 Task: Find a private room in Nanlong, China, for 1 guest from 2nd to 6th June, with a price range of 10000 to 13000.
Action: Mouse moved to (385, 69)
Screenshot: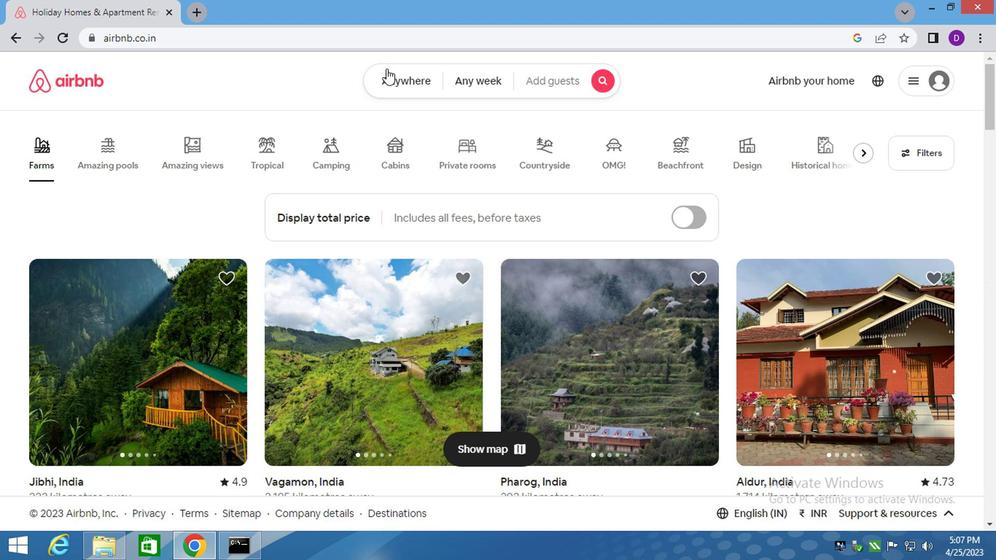 
Action: Mouse pressed left at (385, 69)
Screenshot: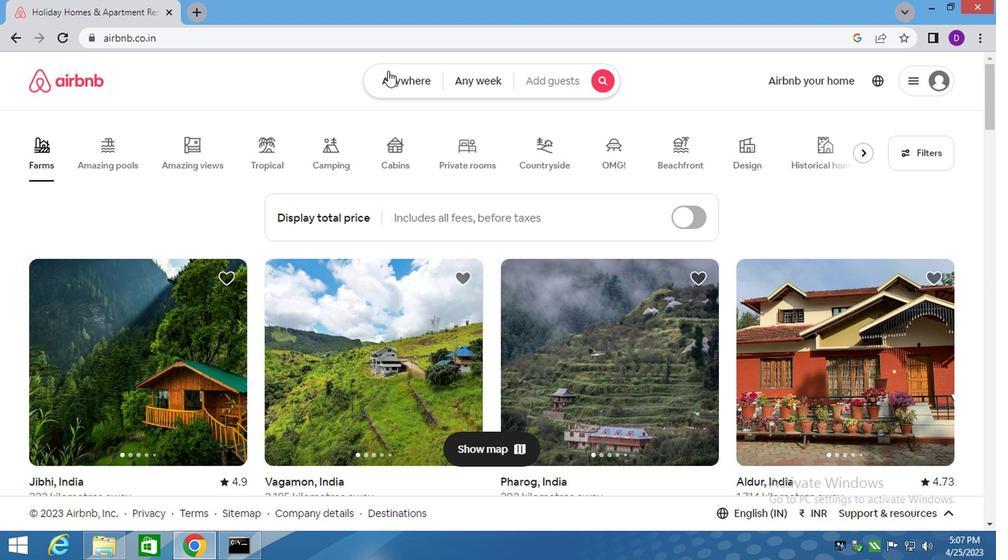 
Action: Mouse moved to (320, 136)
Screenshot: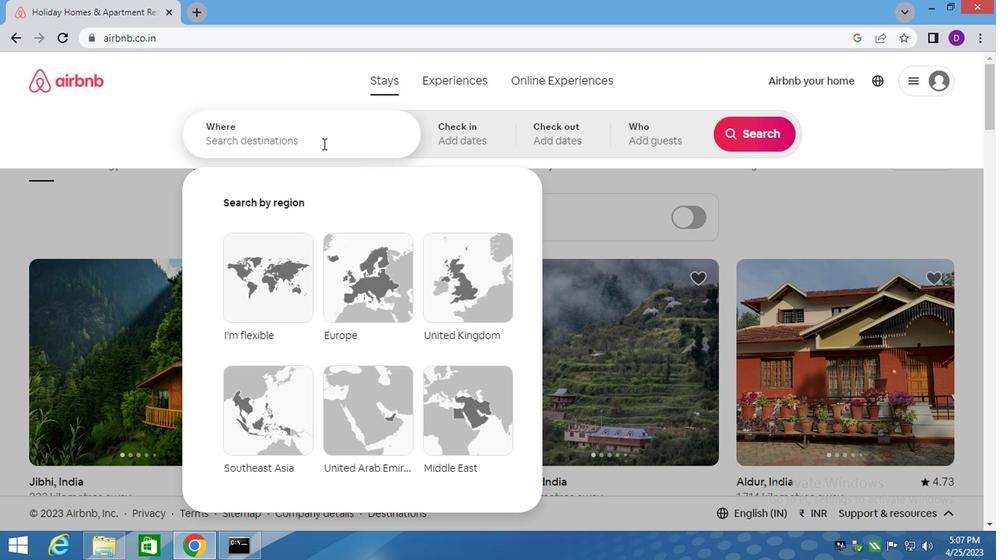 
Action: Mouse pressed left at (320, 136)
Screenshot: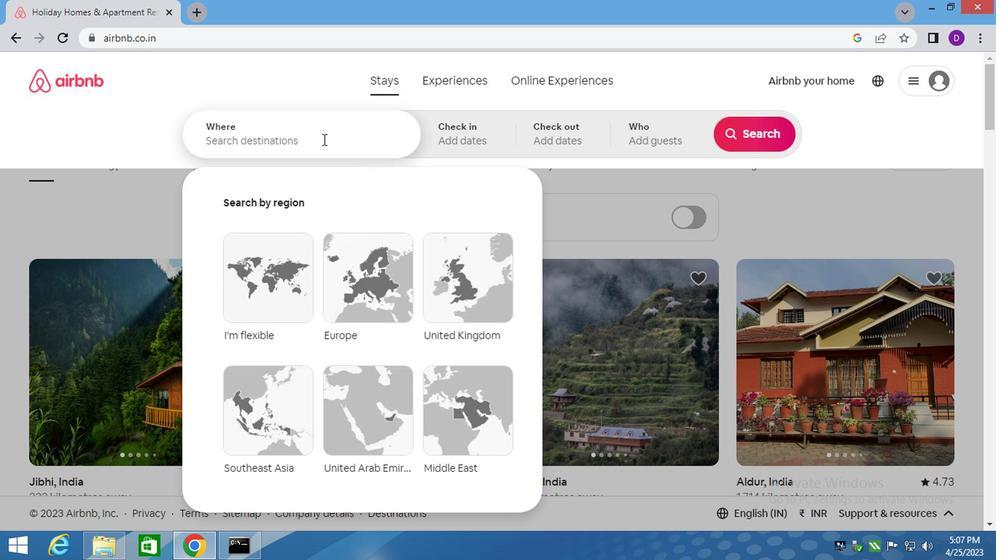 
Action: Key pressed <Key.shift_r>Nanlong,<Key.shift>CHINA
Screenshot: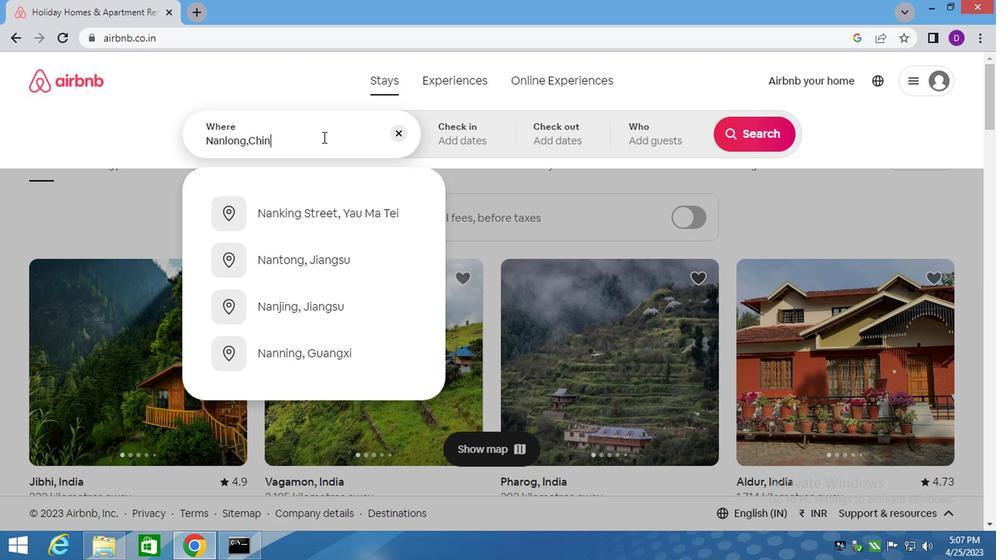 
Action: Mouse moved to (472, 129)
Screenshot: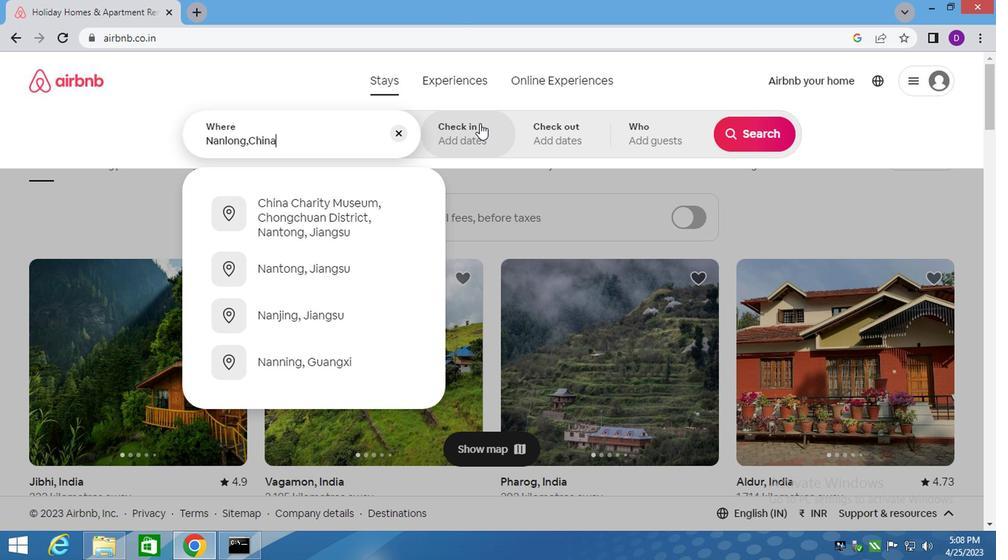 
Action: Mouse pressed left at (472, 129)
Screenshot: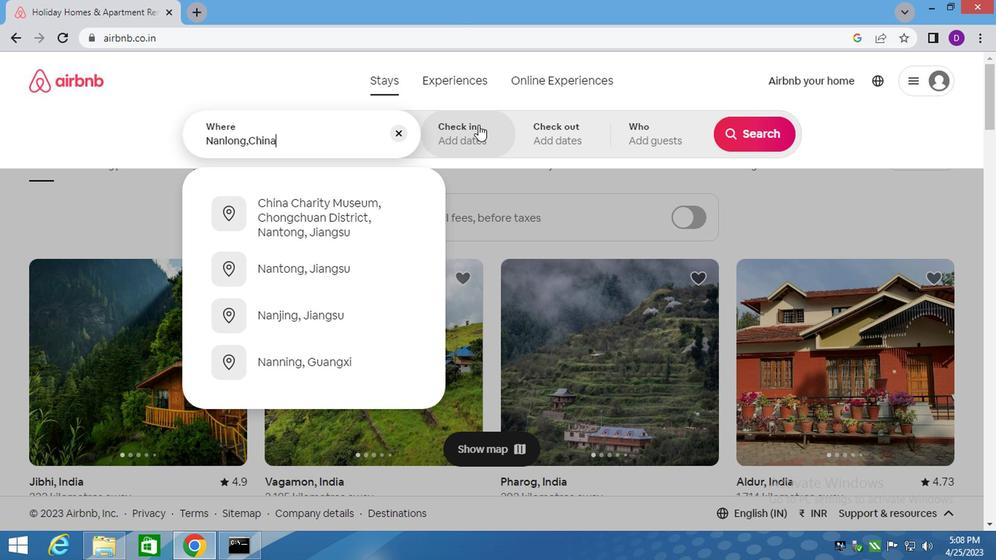 
Action: Mouse moved to (732, 256)
Screenshot: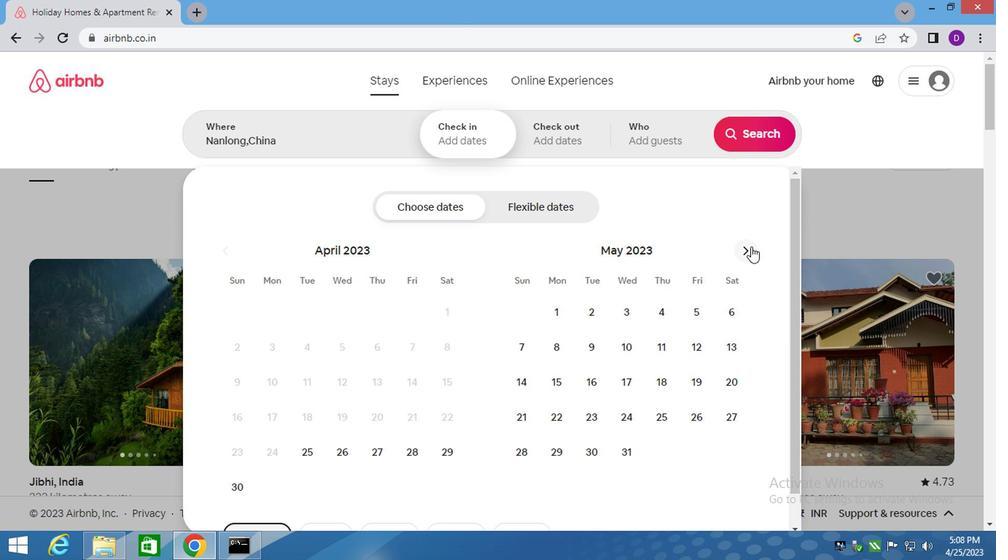 
Action: Mouse pressed left at (732, 256)
Screenshot: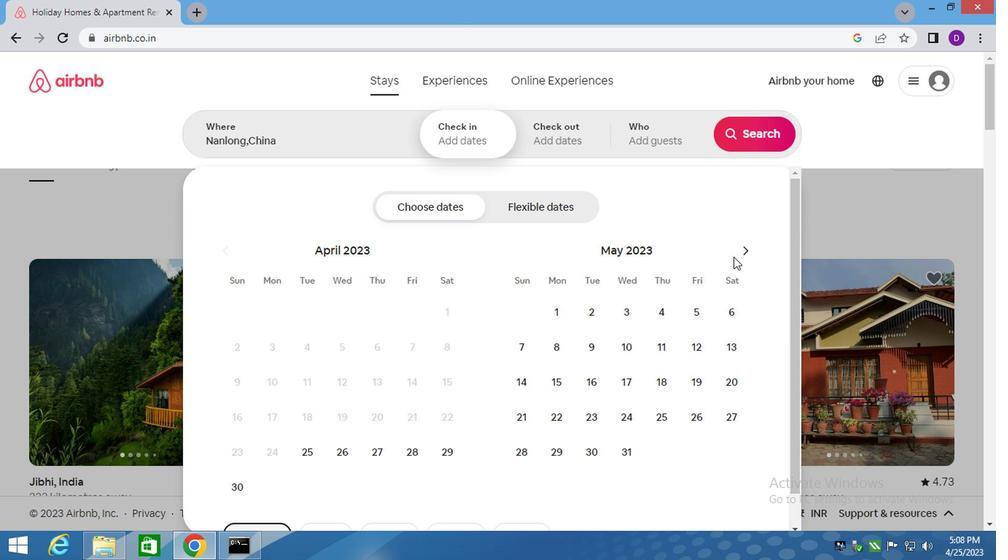 
Action: Mouse moved to (741, 251)
Screenshot: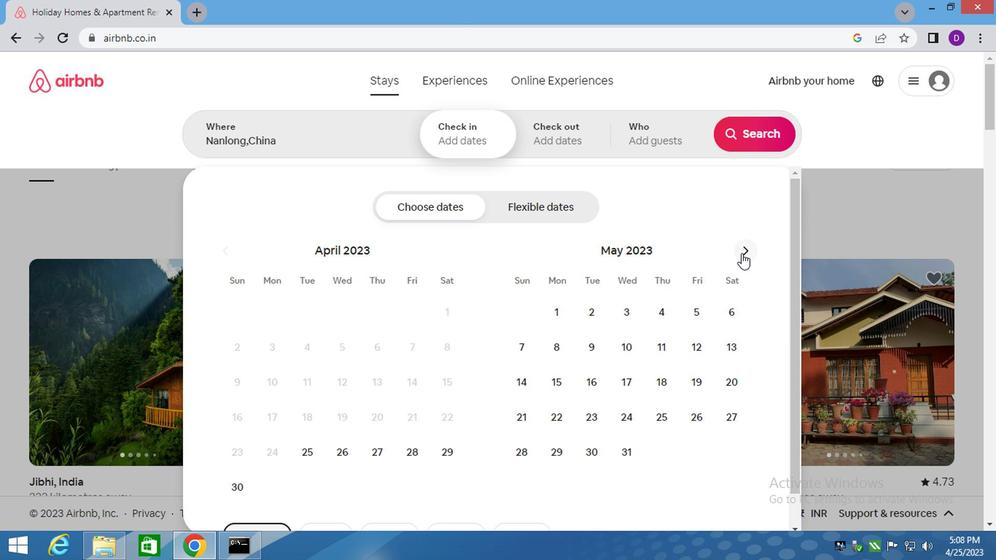 
Action: Mouse pressed left at (741, 251)
Screenshot: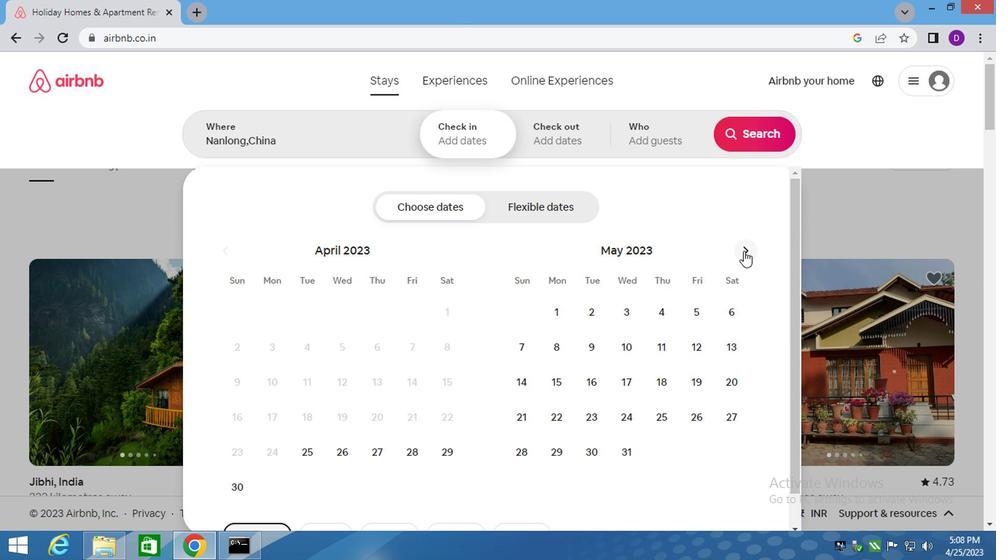
Action: Mouse moved to (686, 317)
Screenshot: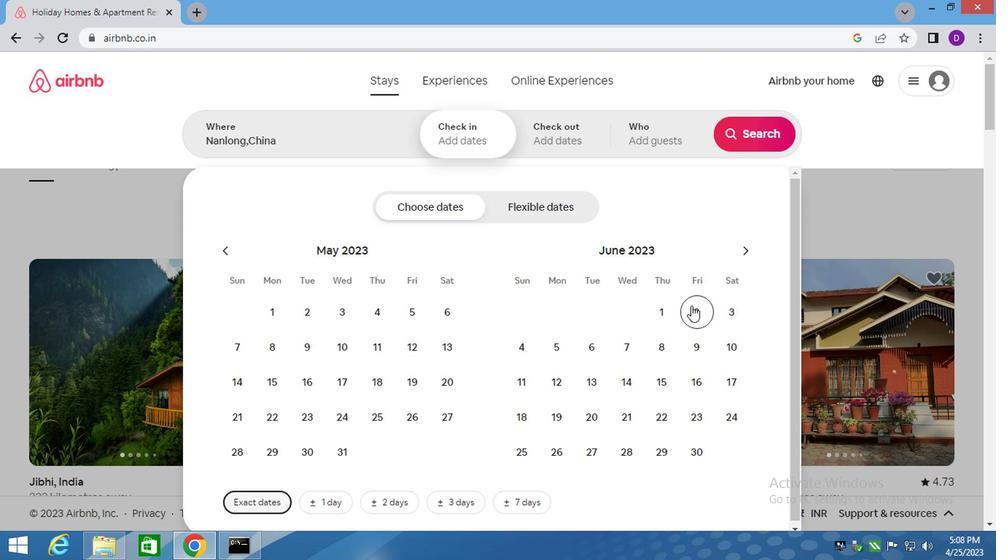 
Action: Mouse pressed left at (686, 317)
Screenshot: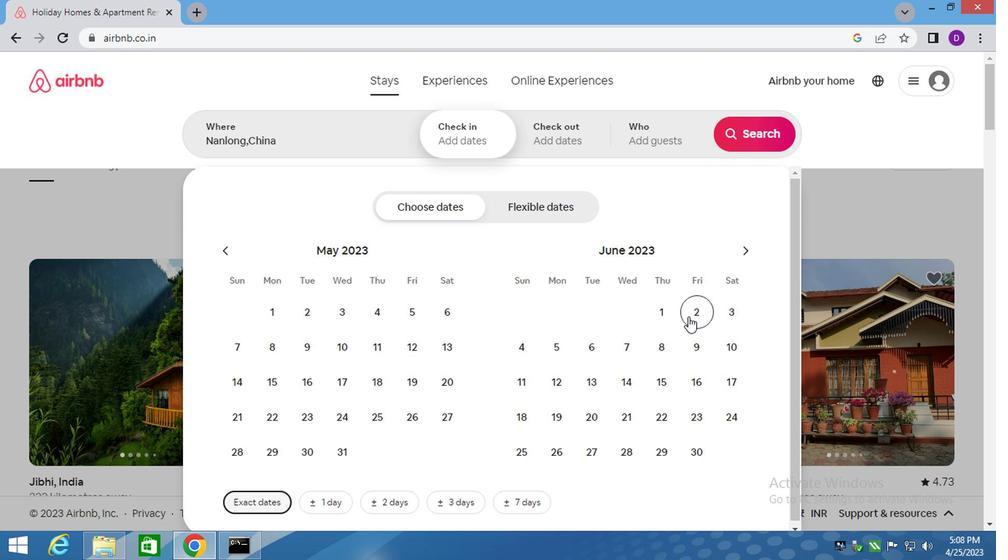 
Action: Mouse moved to (579, 354)
Screenshot: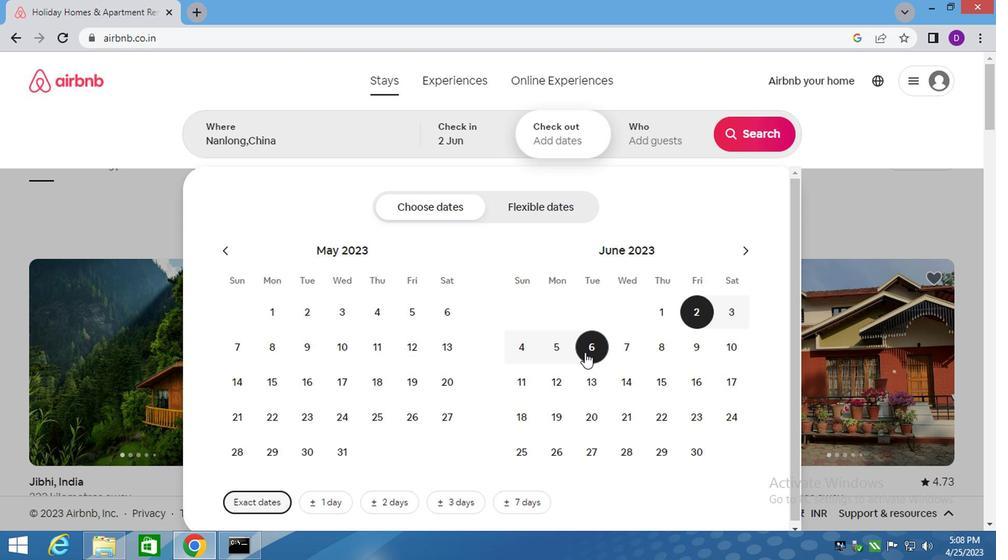 
Action: Mouse pressed left at (579, 354)
Screenshot: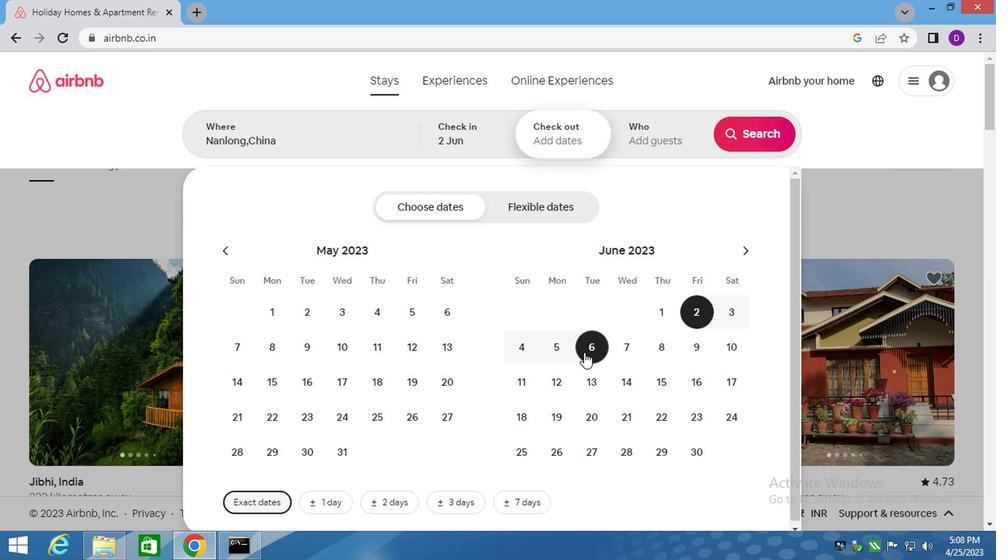 
Action: Mouse moved to (676, 131)
Screenshot: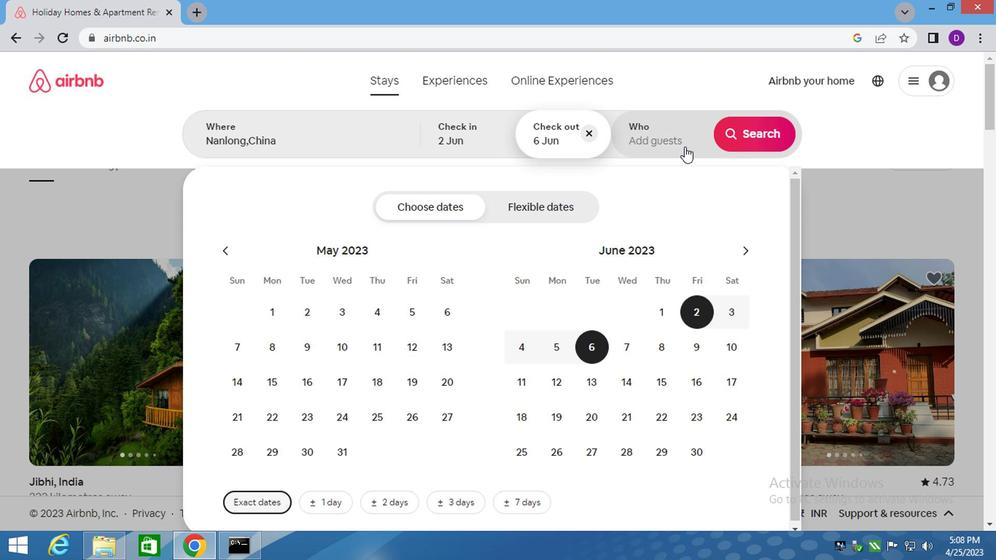 
Action: Mouse pressed left at (676, 131)
Screenshot: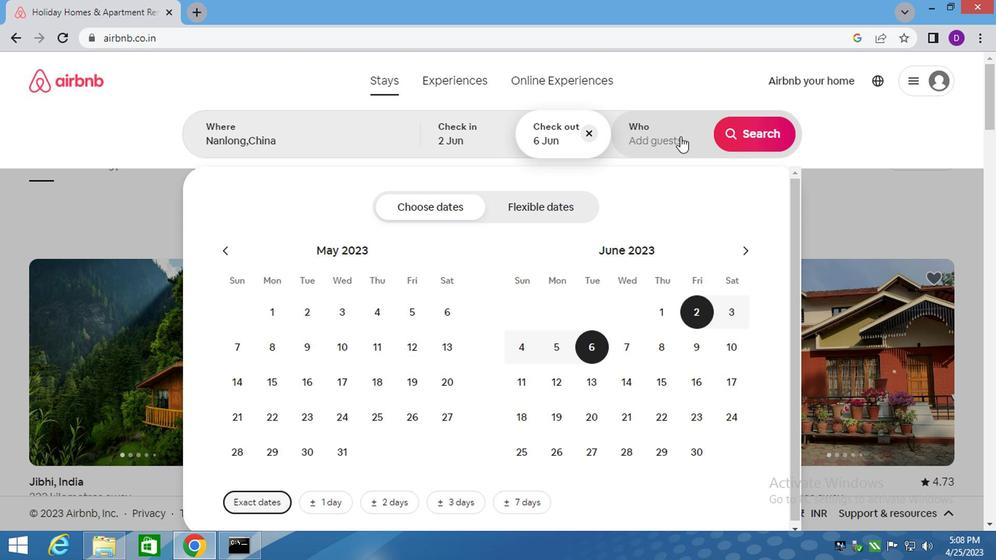 
Action: Mouse moved to (755, 207)
Screenshot: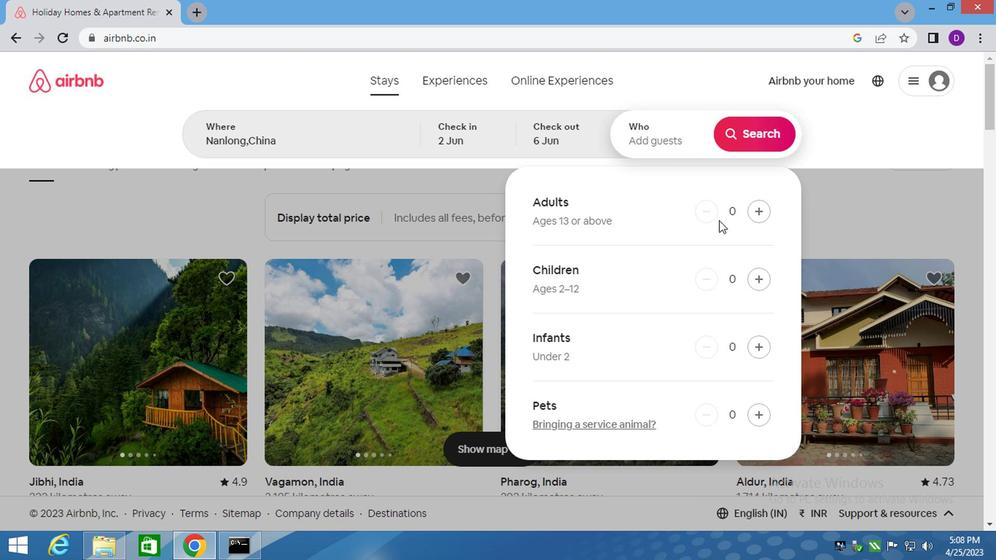 
Action: Mouse pressed left at (755, 207)
Screenshot: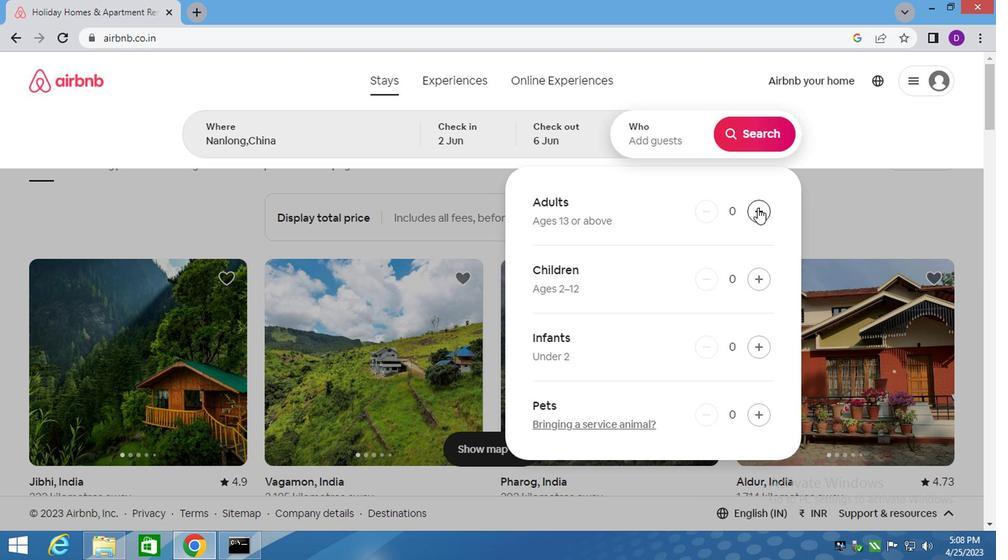 
Action: Mouse moved to (751, 135)
Screenshot: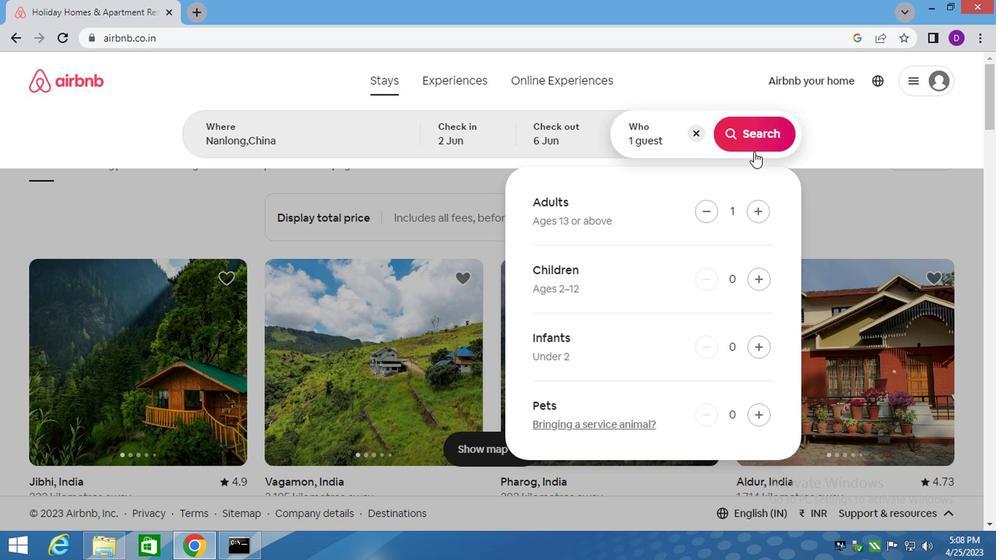 
Action: Mouse pressed left at (751, 135)
Screenshot: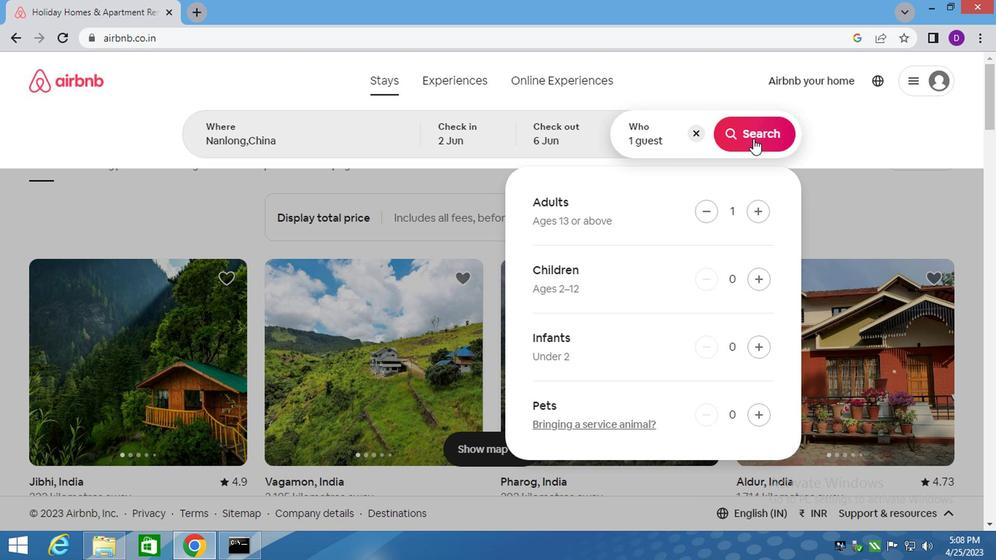 
Action: Mouse moved to (927, 138)
Screenshot: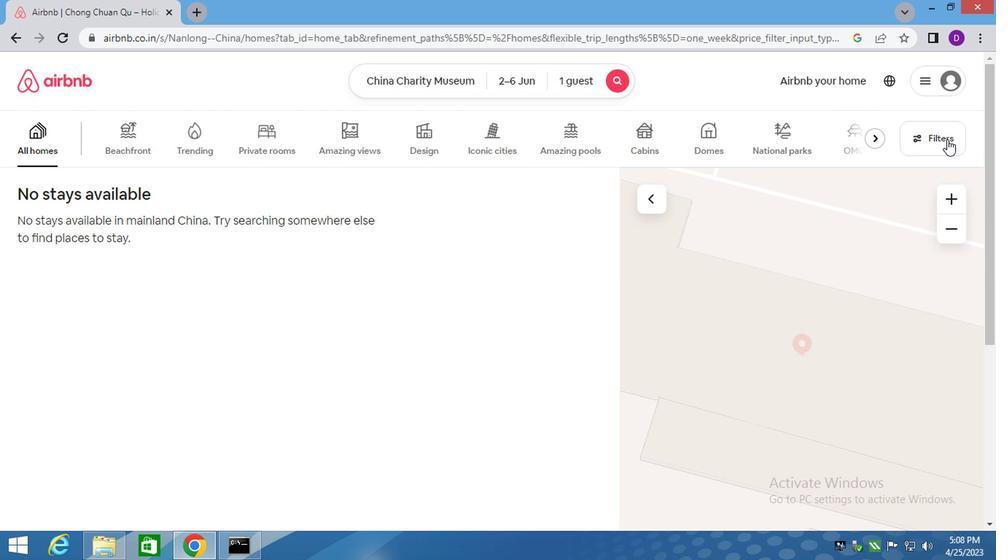 
Action: Mouse pressed left at (927, 138)
Screenshot: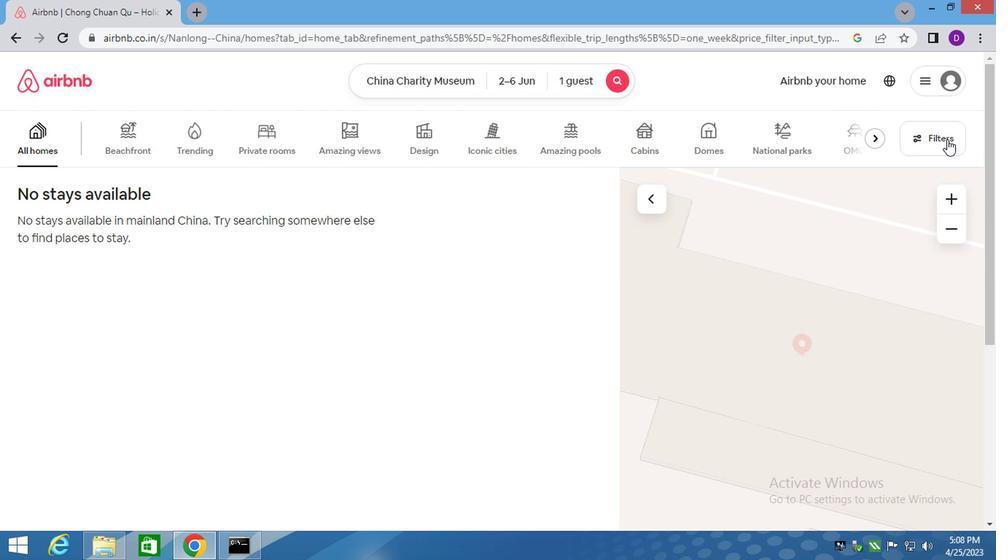 
Action: Mouse moved to (355, 226)
Screenshot: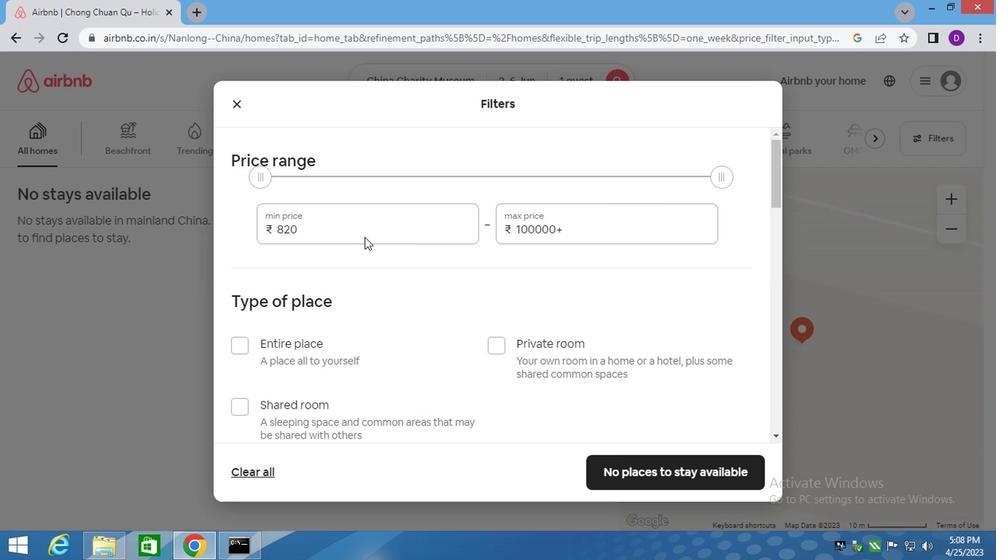 
Action: Mouse pressed left at (355, 226)
Screenshot: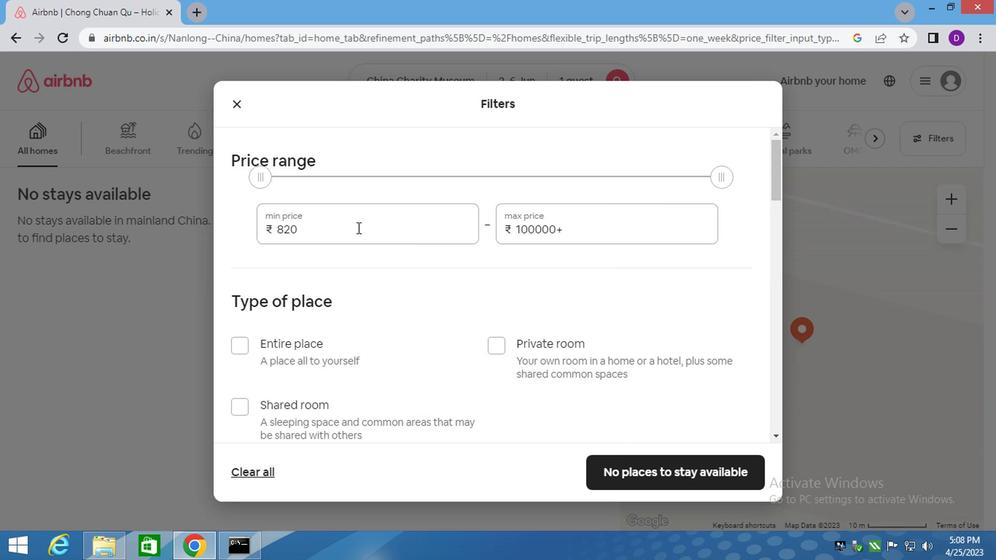 
Action: Mouse moved to (355, 225)
Screenshot: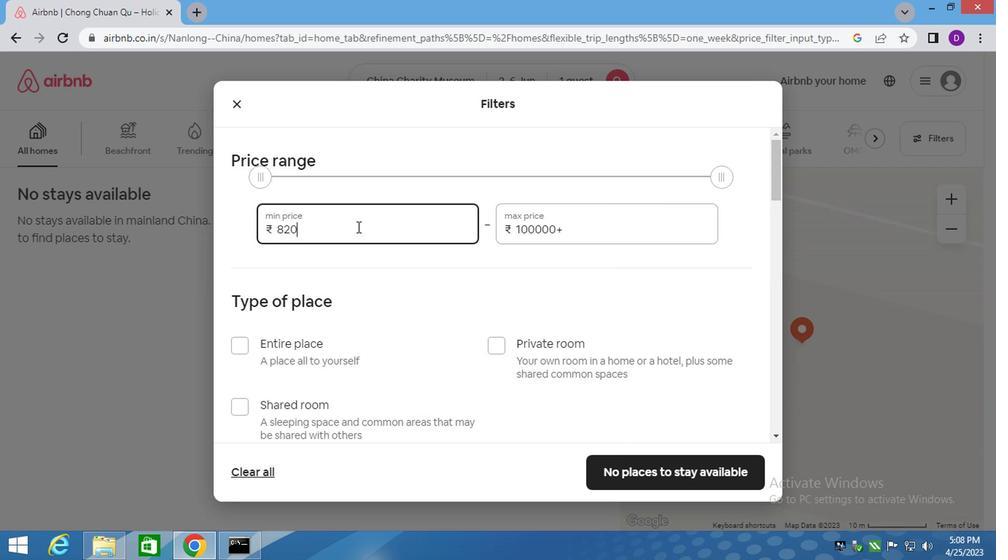 
Action: Mouse pressed left at (355, 225)
Screenshot: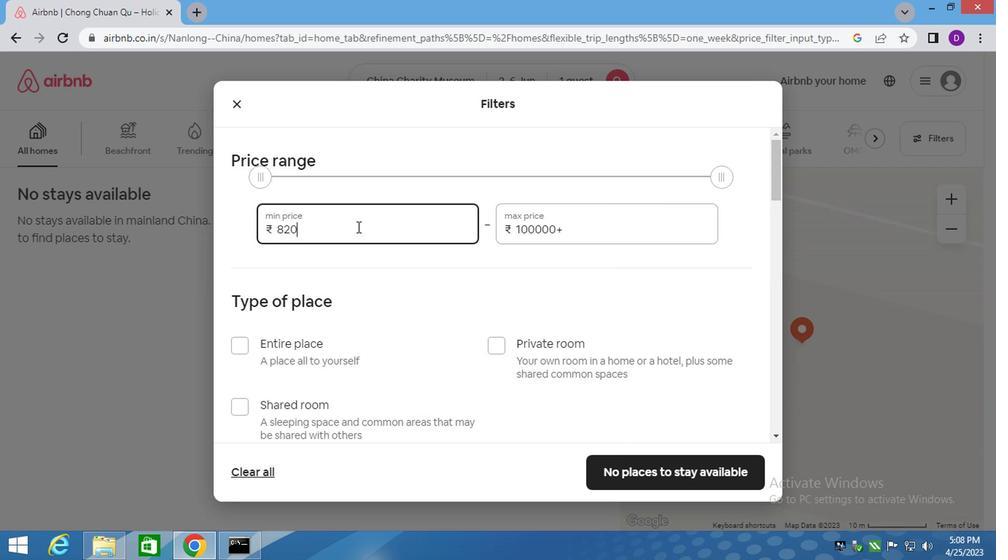 
Action: Key pressed 10000
Screenshot: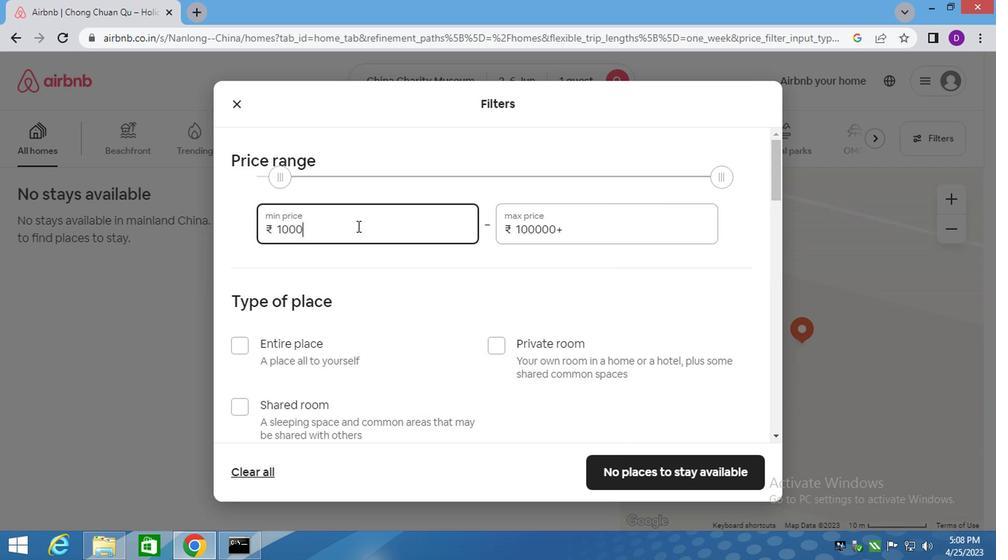 
Action: Mouse moved to (540, 235)
Screenshot: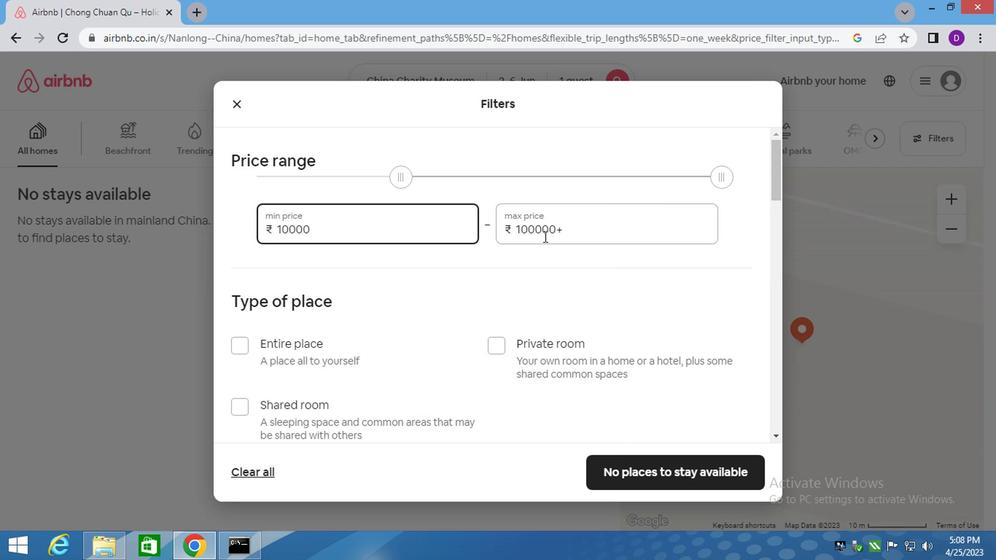 
Action: Mouse pressed left at (540, 235)
Screenshot: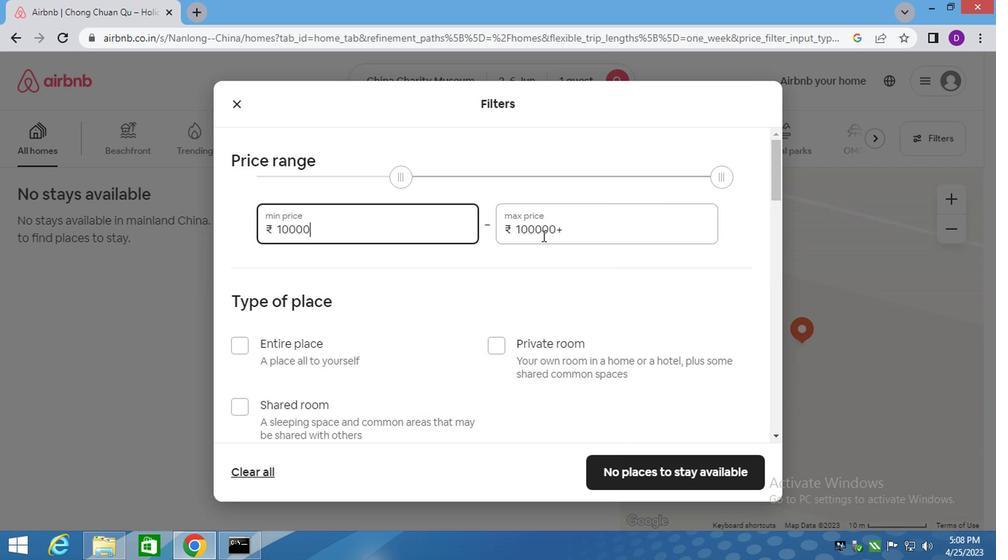 
Action: Mouse pressed left at (540, 235)
Screenshot: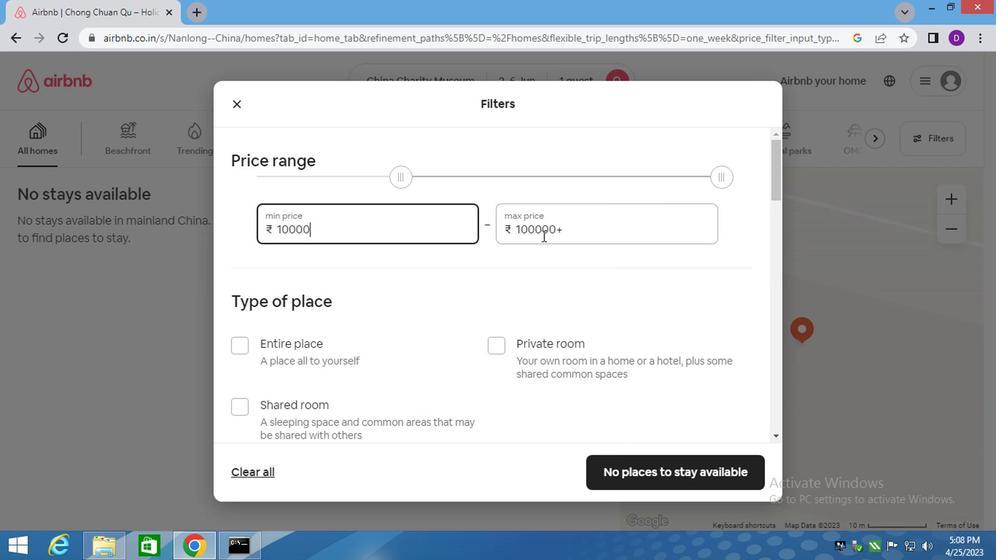 
Action: Mouse moved to (533, 237)
Screenshot: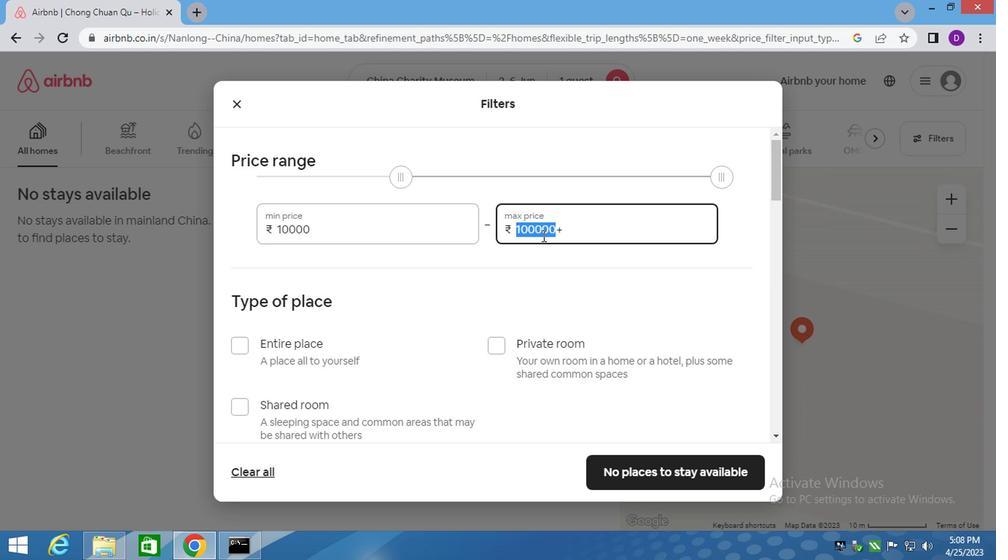 
Action: Mouse pressed left at (533, 237)
Screenshot: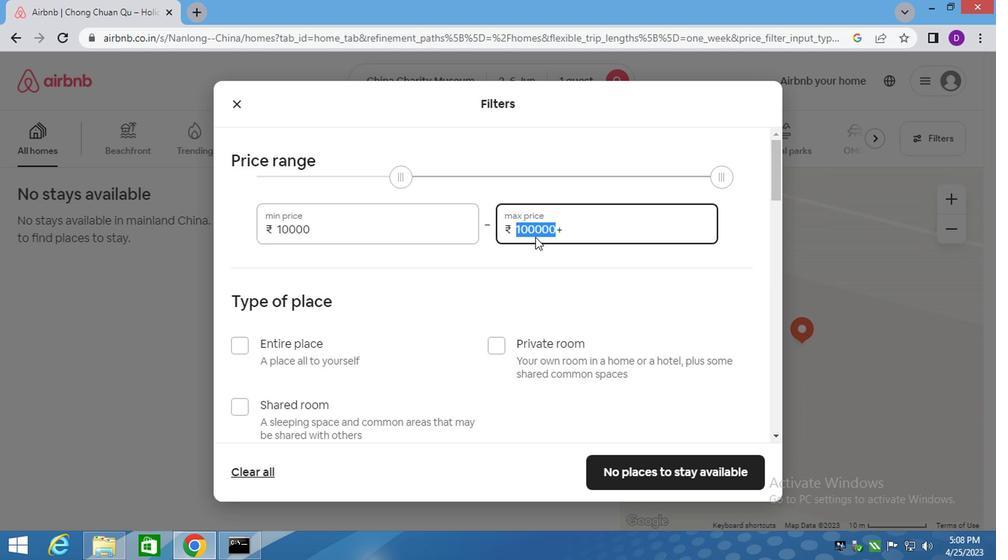 
Action: Mouse moved to (536, 234)
Screenshot: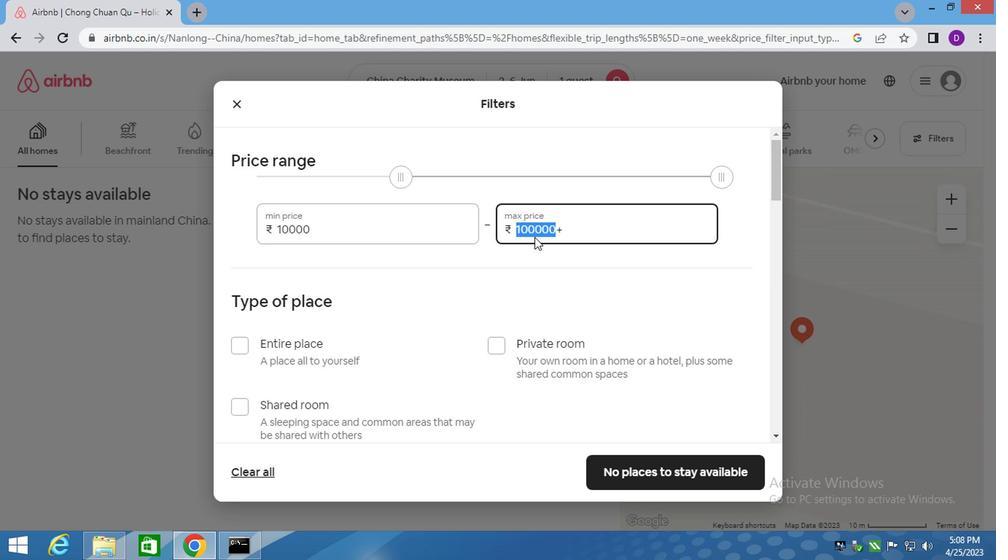 
Action: Mouse pressed left at (536, 234)
Screenshot: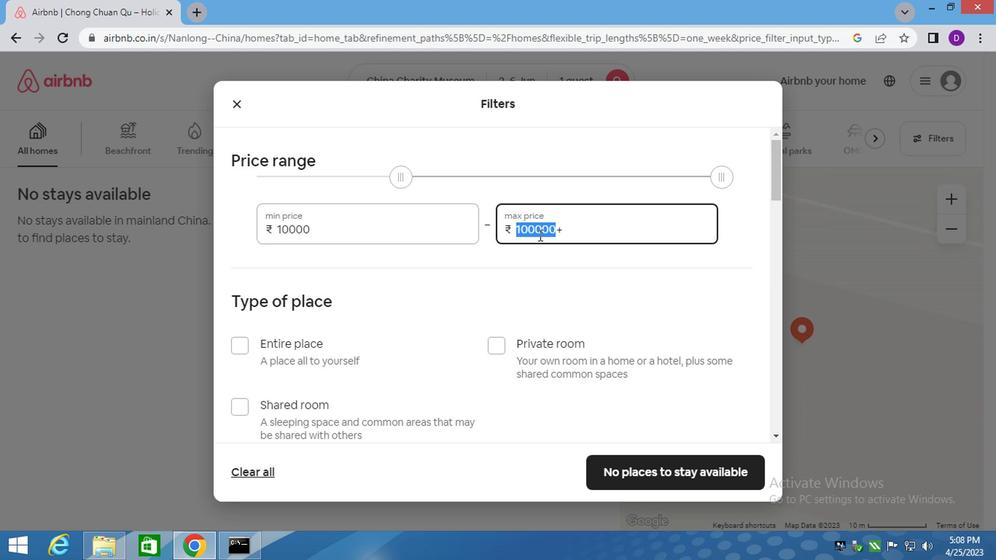 
Action: Mouse pressed left at (536, 234)
Screenshot: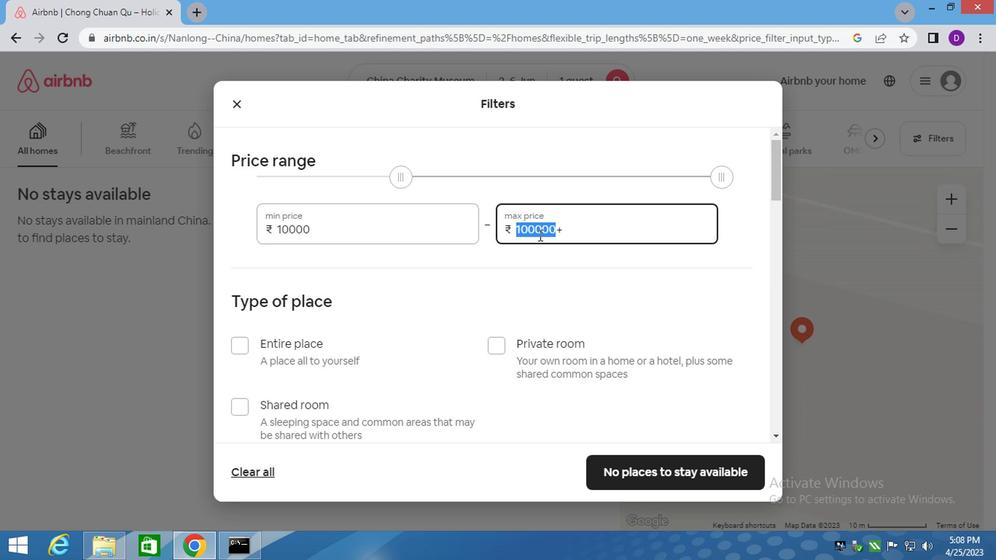 
Action: Mouse pressed left at (536, 234)
Screenshot: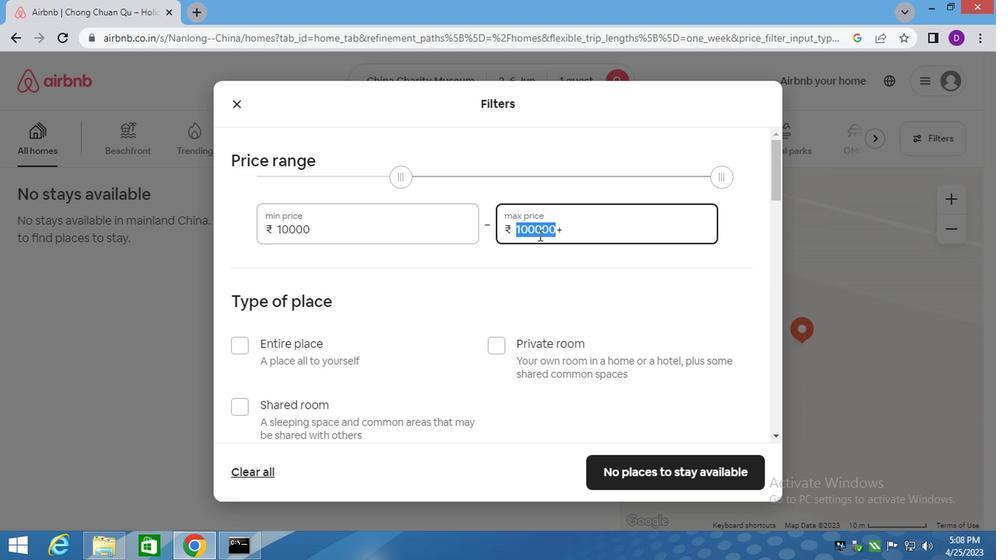 
Action: Mouse moved to (536, 234)
Screenshot: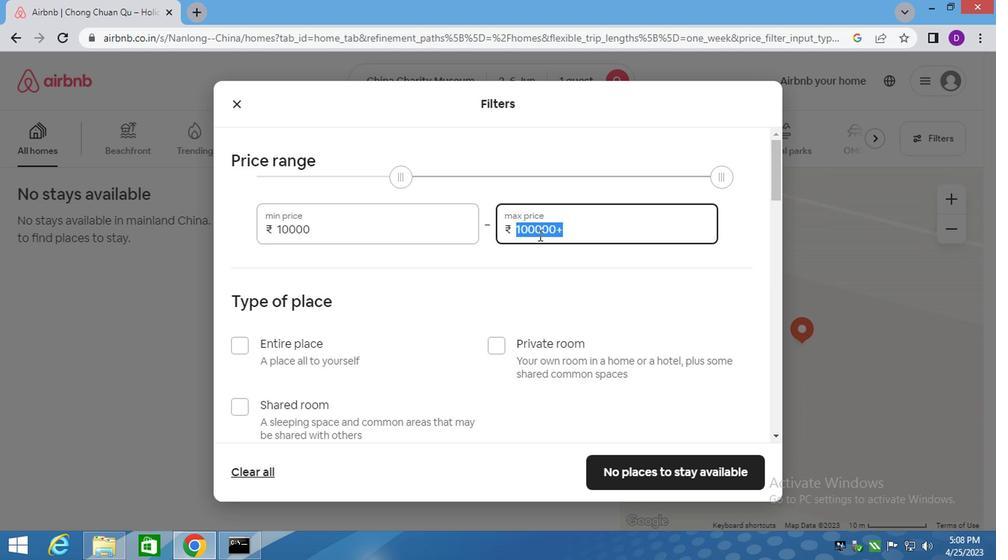 
Action: Key pressed 13000
Screenshot: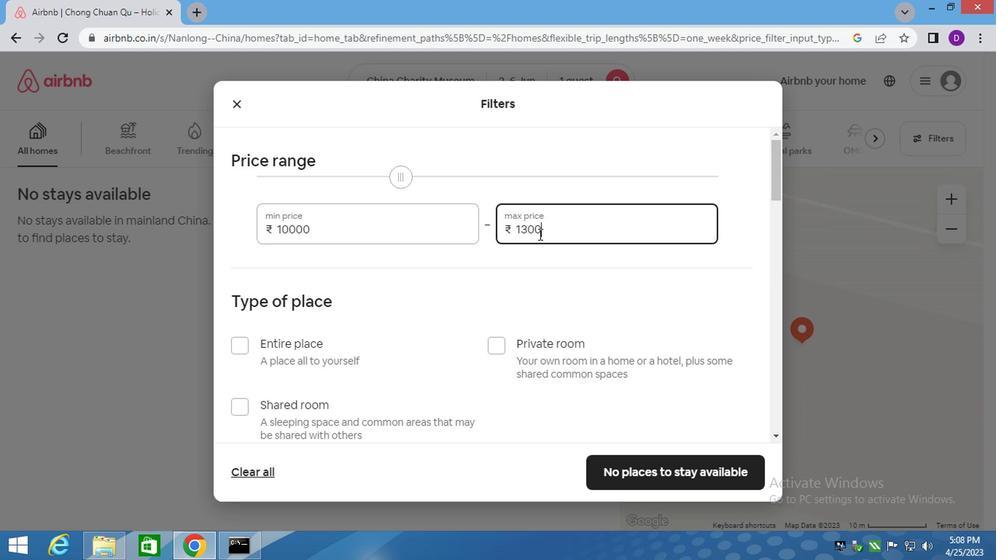 
Action: Mouse moved to (516, 339)
Screenshot: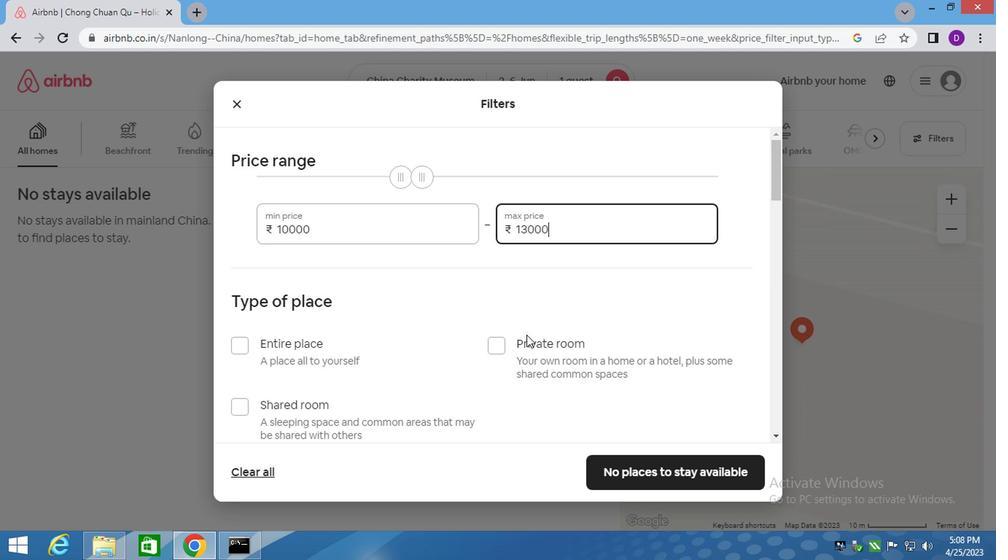 
Action: Mouse pressed left at (516, 339)
Screenshot: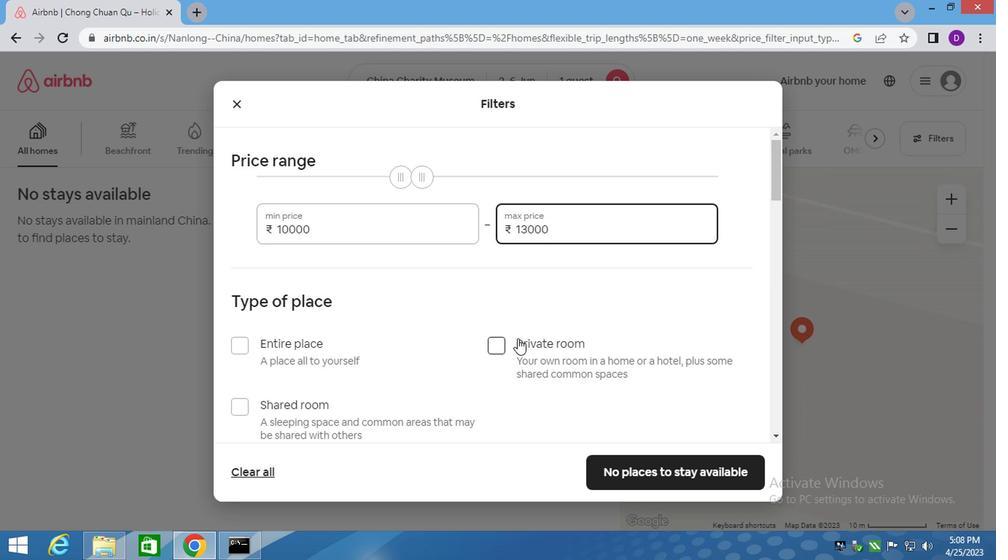 
Action: Mouse moved to (516, 337)
Screenshot: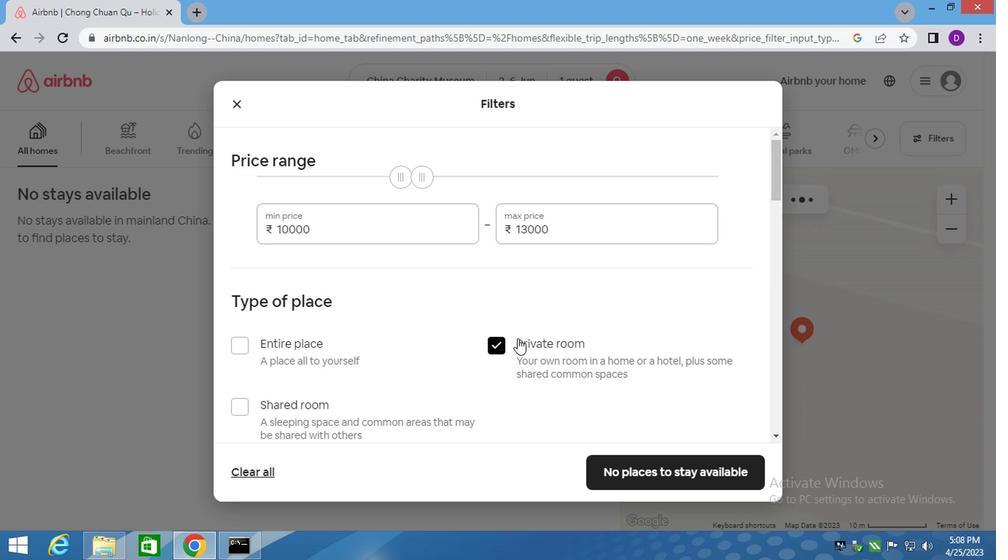
Action: Mouse scrolled (516, 336) with delta (0, -1)
Screenshot: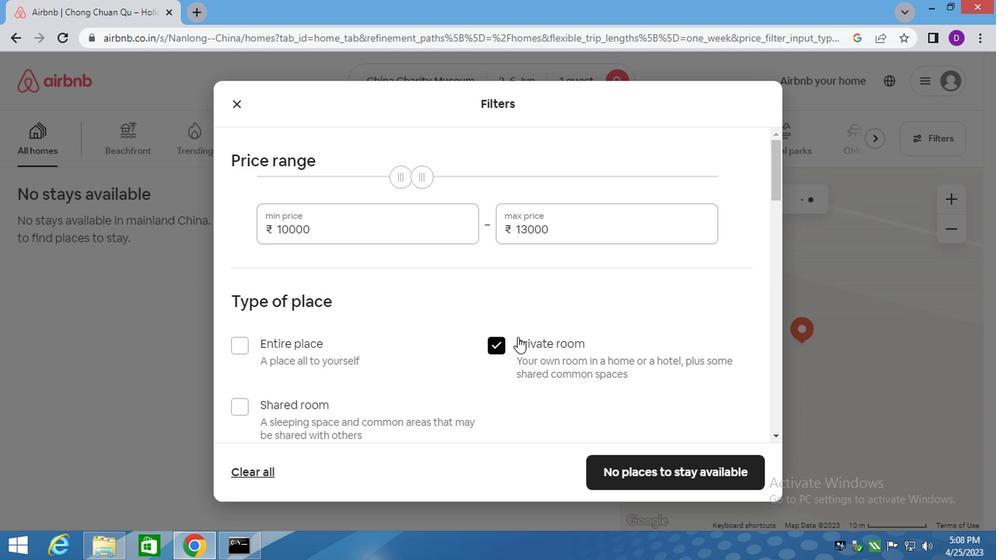 
Action: Mouse scrolled (516, 336) with delta (0, -1)
Screenshot: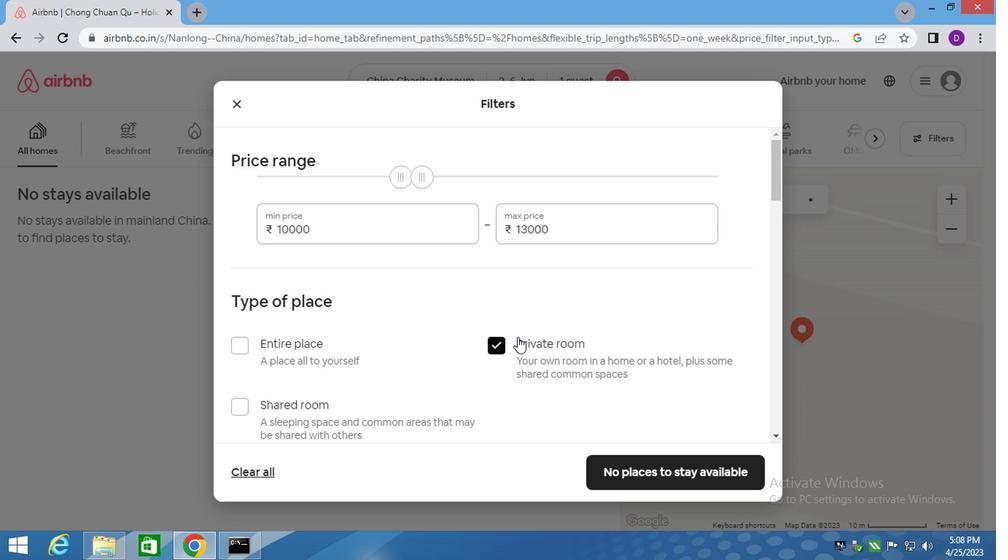 
Action: Mouse scrolled (516, 336) with delta (0, -1)
Screenshot: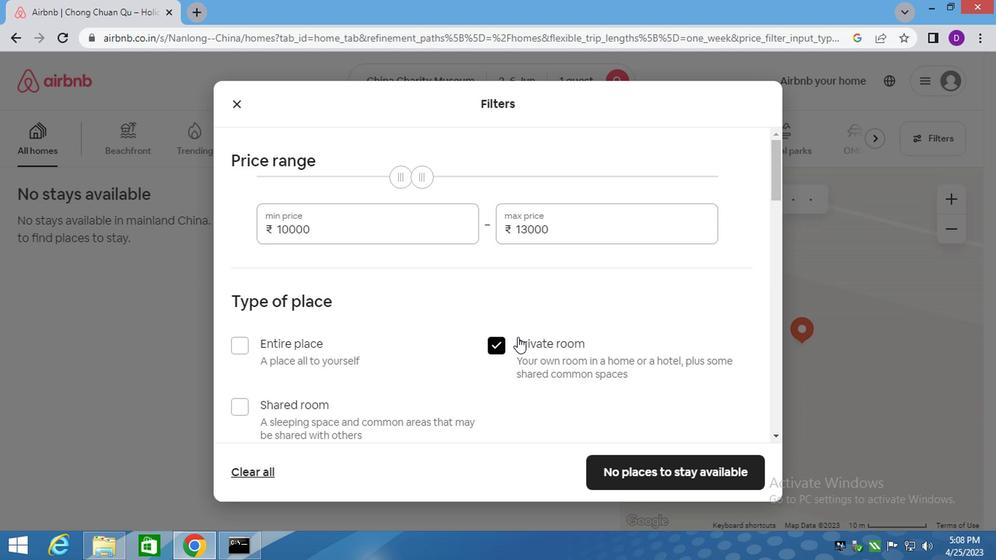 
Action: Mouse moved to (482, 340)
Screenshot: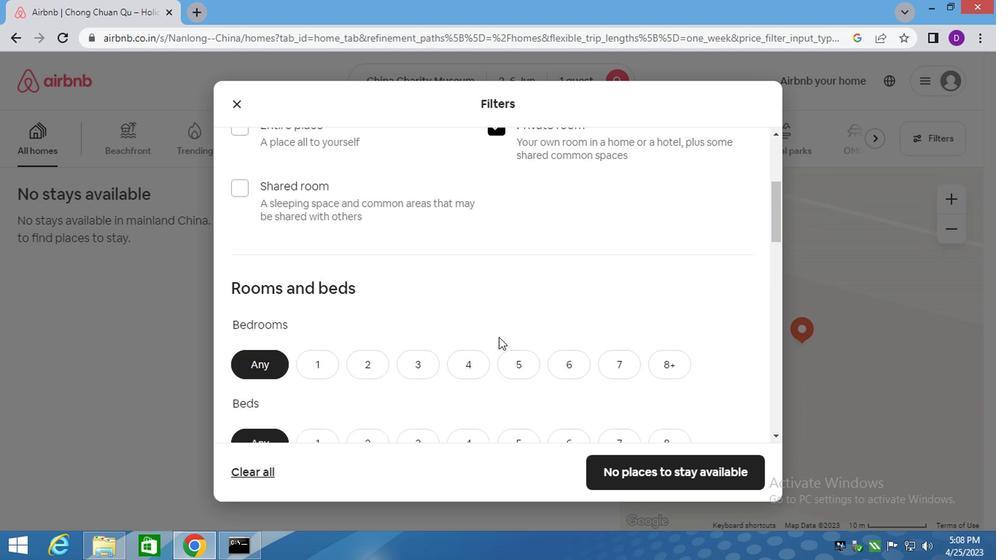 
Action: Mouse scrolled (482, 340) with delta (0, 0)
Screenshot: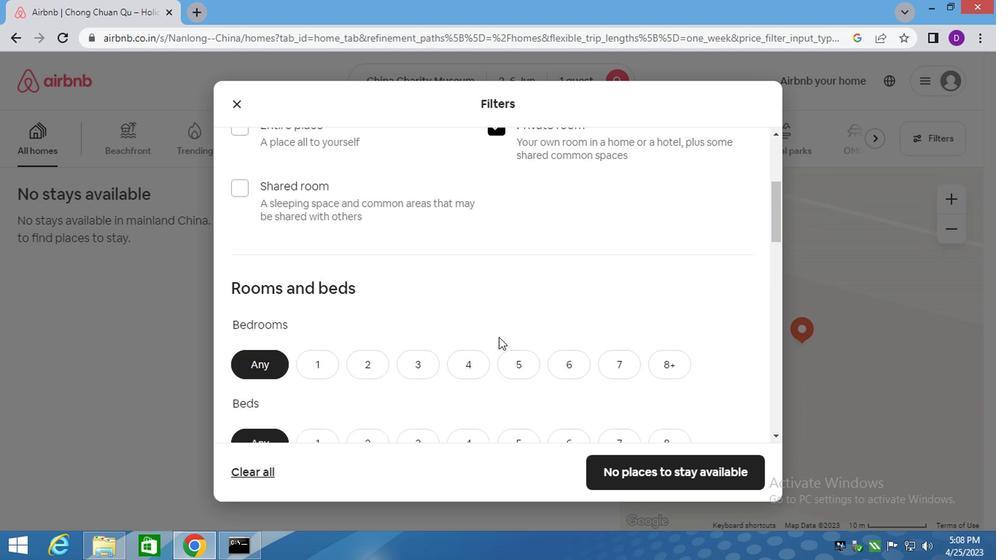 
Action: Mouse moved to (302, 293)
Screenshot: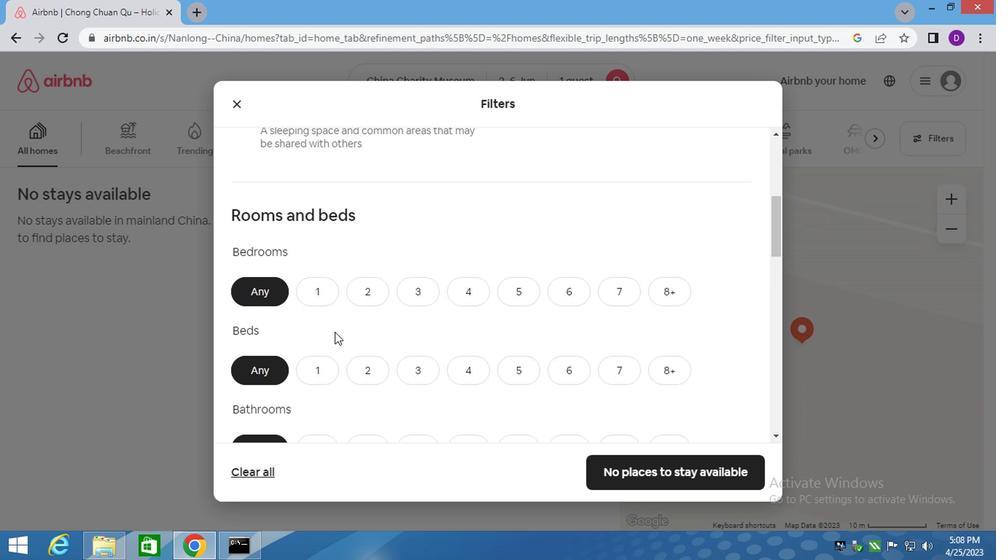
Action: Mouse pressed left at (302, 293)
Screenshot: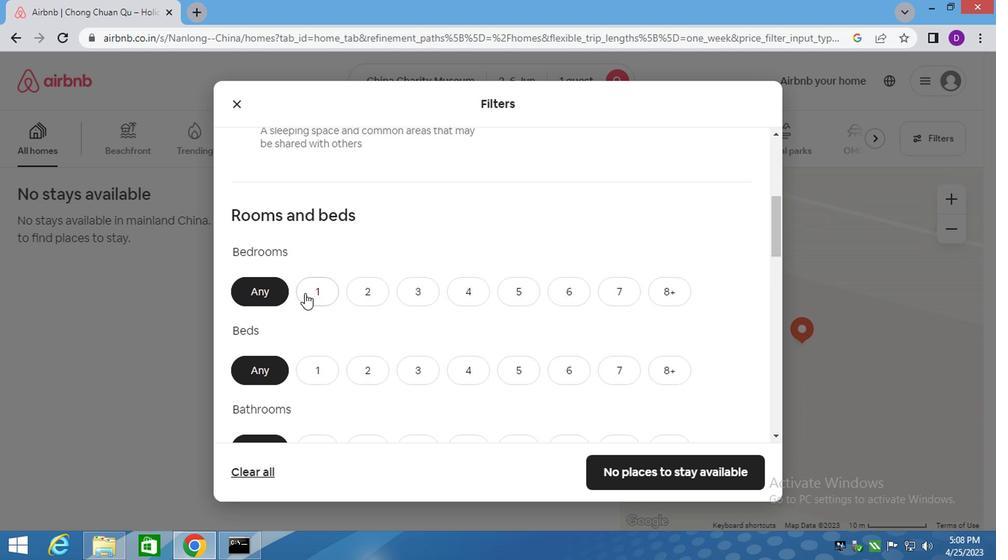 
Action: Mouse moved to (320, 372)
Screenshot: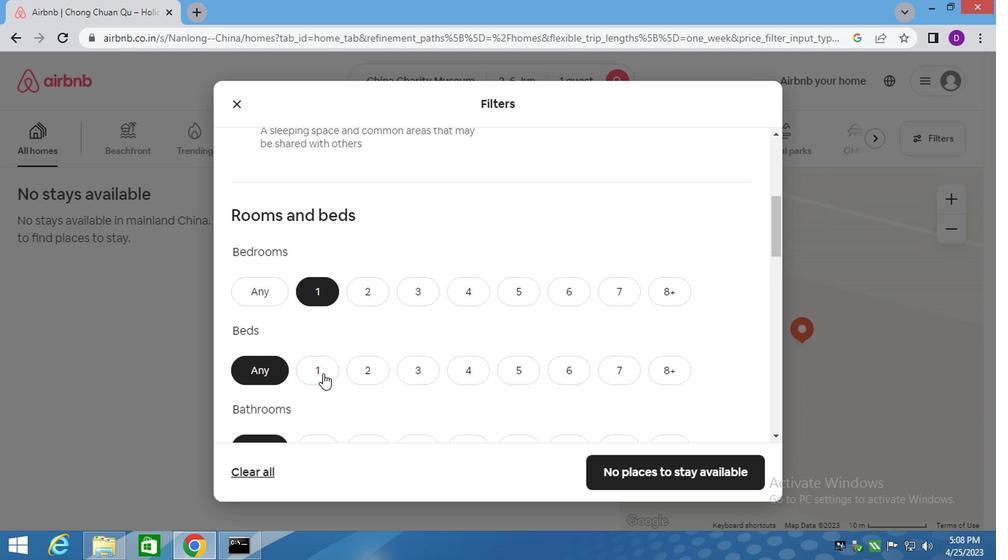 
Action: Mouse pressed left at (320, 372)
Screenshot: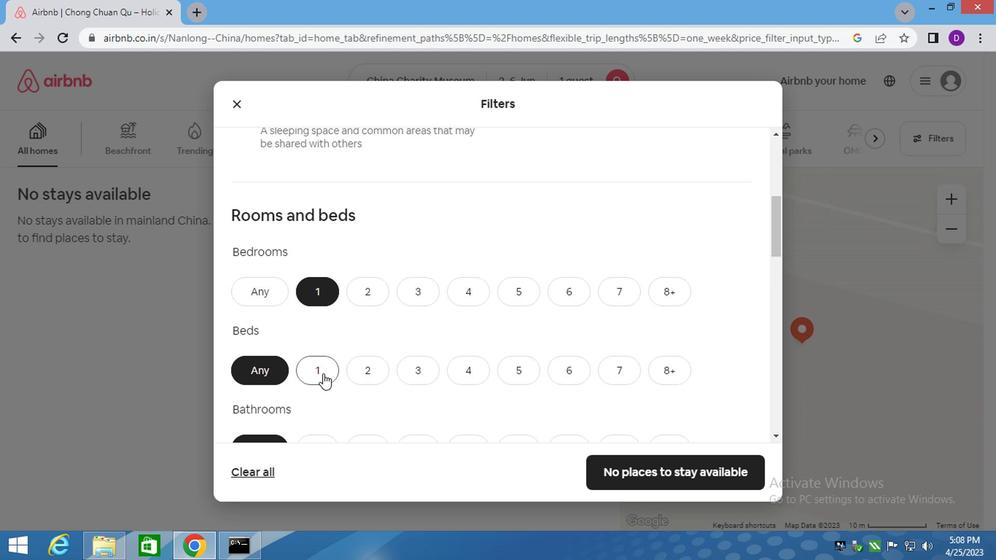 
Action: Mouse scrolled (320, 372) with delta (0, 0)
Screenshot: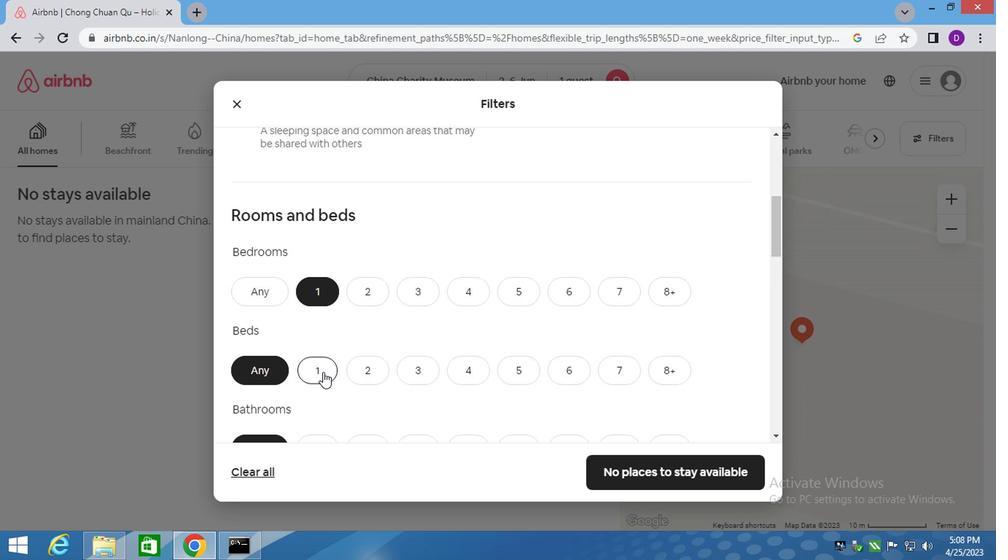 
Action: Mouse moved to (320, 372)
Screenshot: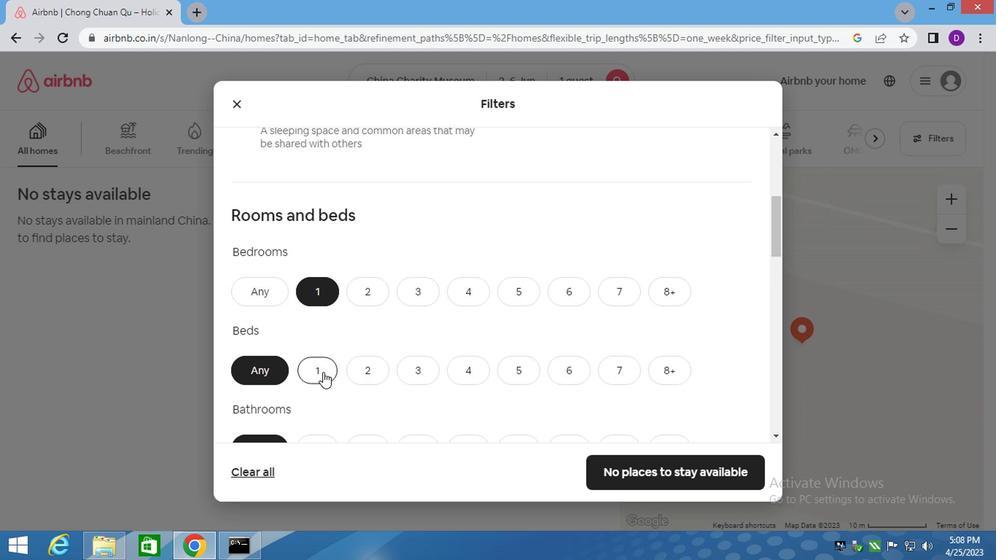 
Action: Mouse scrolled (320, 371) with delta (0, 0)
Screenshot: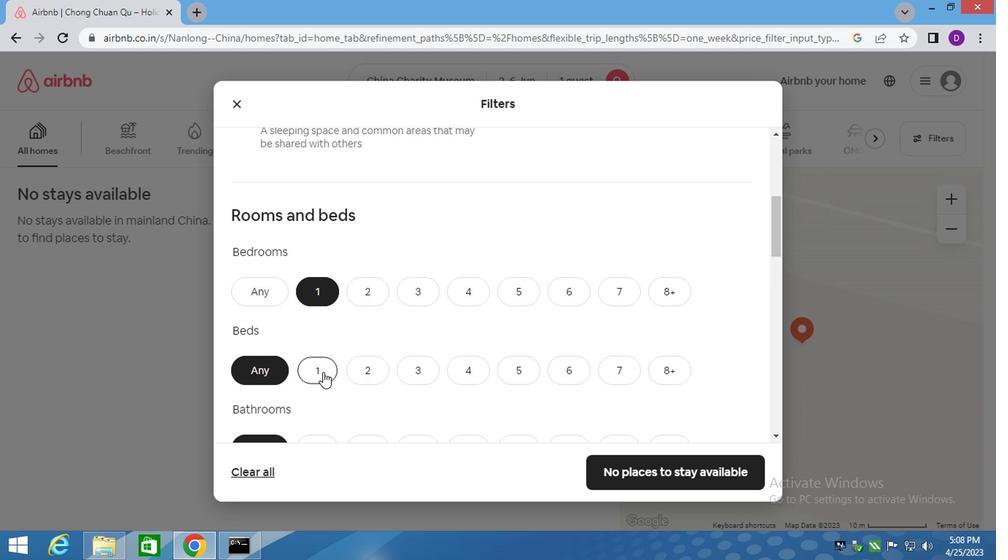 
Action: Mouse scrolled (320, 371) with delta (0, 0)
Screenshot: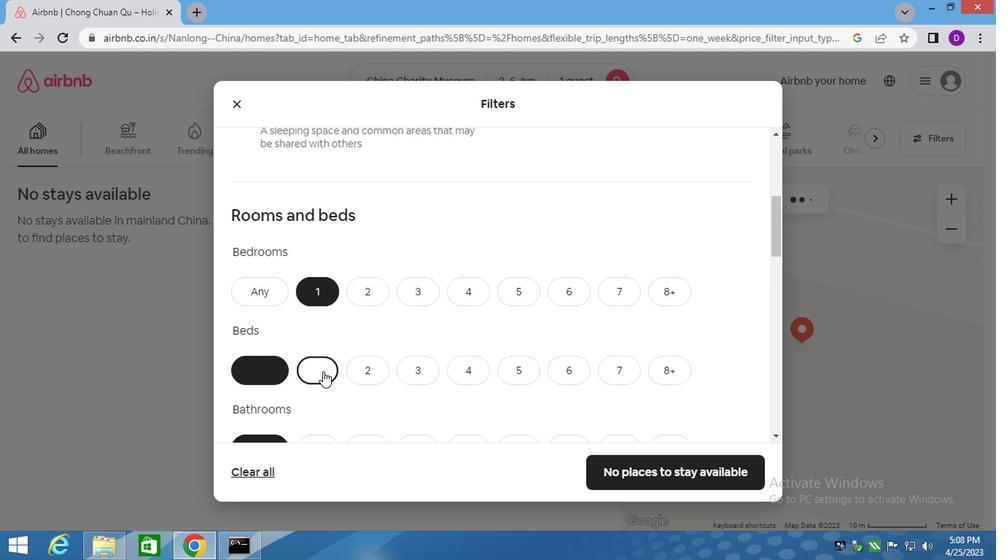 
Action: Mouse moved to (306, 223)
Screenshot: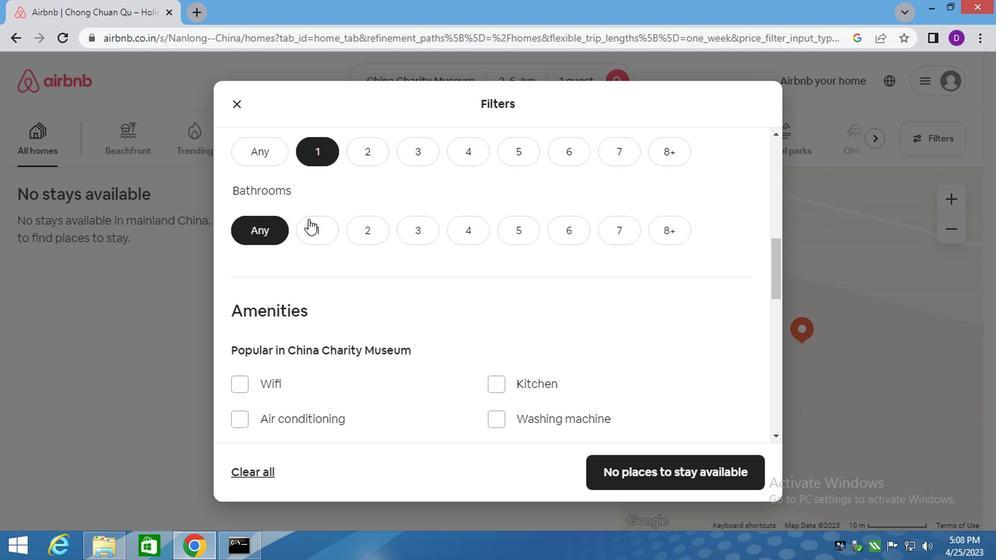 
Action: Mouse pressed left at (306, 223)
Screenshot: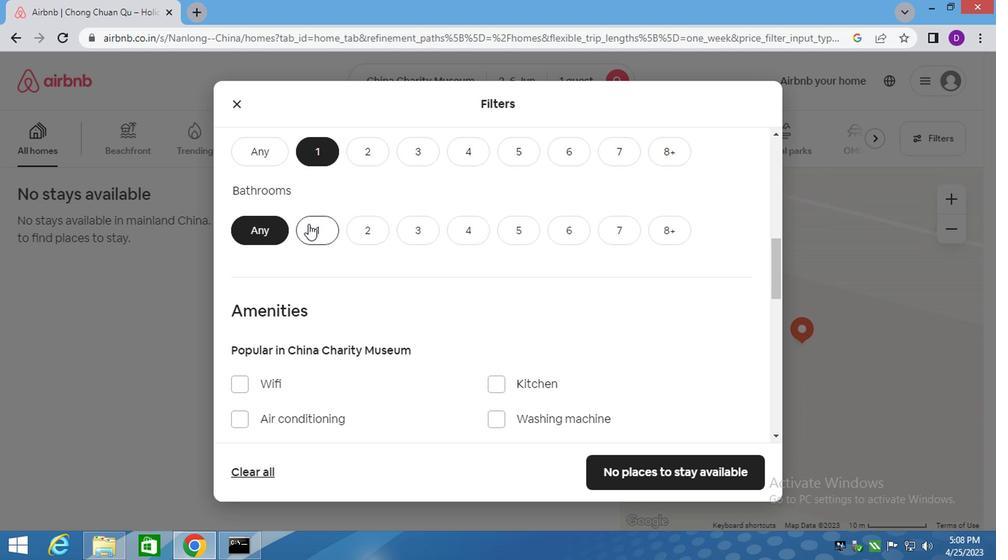 
Action: Mouse moved to (564, 301)
Screenshot: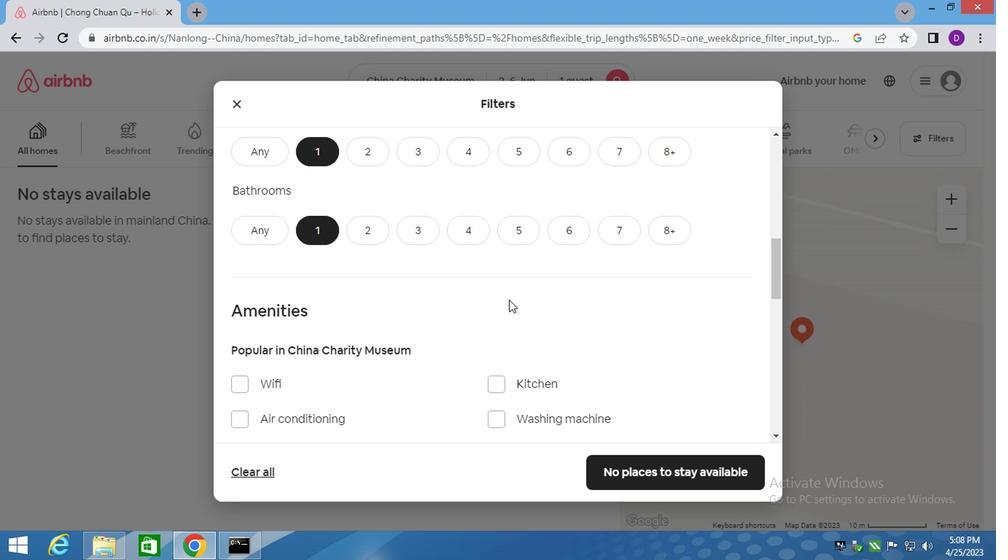 
Action: Mouse scrolled (532, 303) with delta (0, 0)
Screenshot: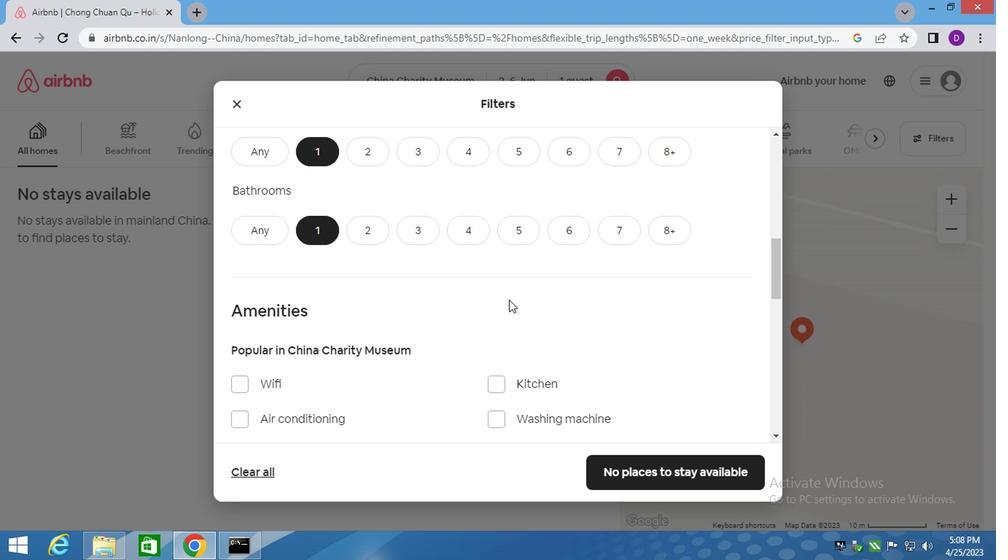 
Action: Mouse moved to (620, 269)
Screenshot: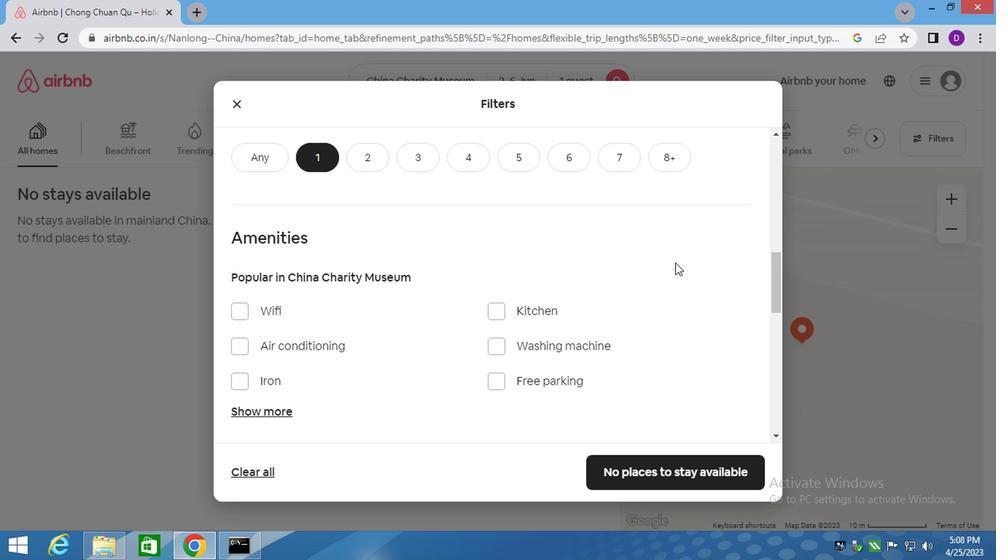 
Action: Mouse scrolled (620, 269) with delta (0, 0)
Screenshot: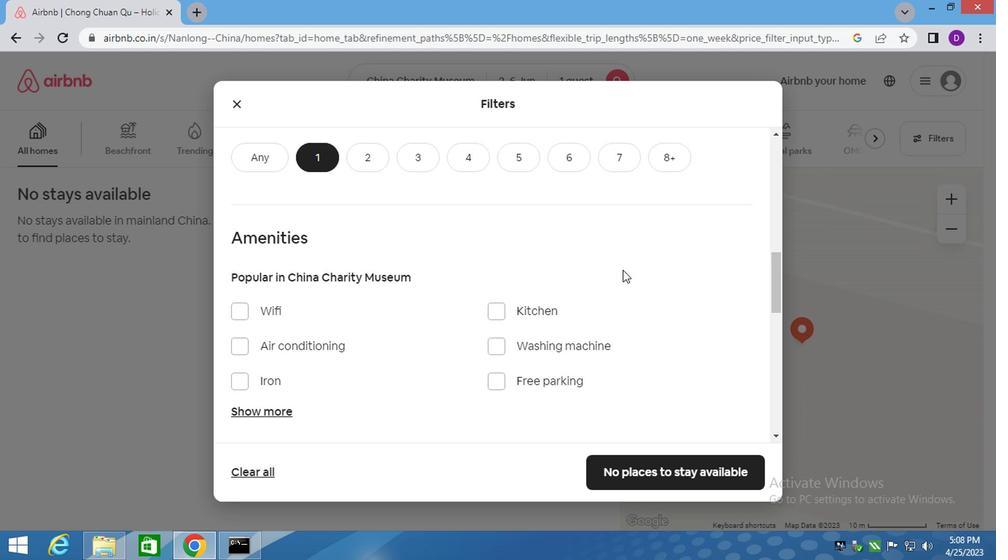 
Action: Mouse scrolled (620, 269) with delta (0, 0)
Screenshot: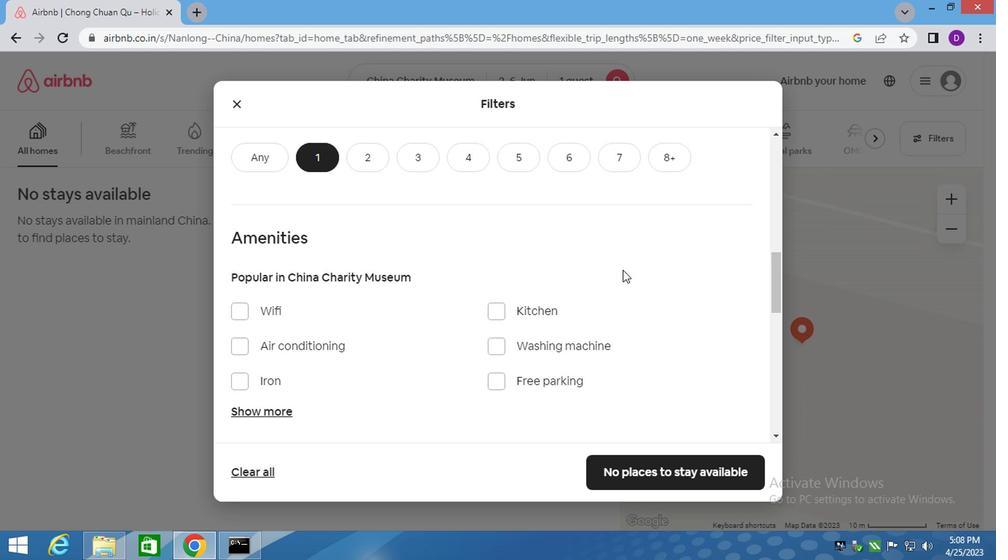
Action: Mouse scrolled (620, 269) with delta (0, 0)
Screenshot: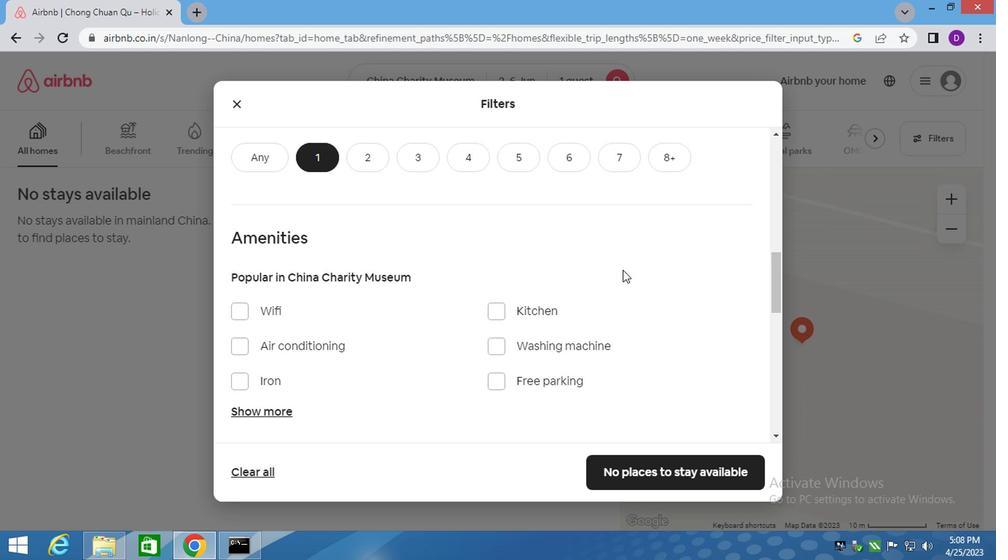 
Action: Mouse scrolled (620, 269) with delta (0, 0)
Screenshot: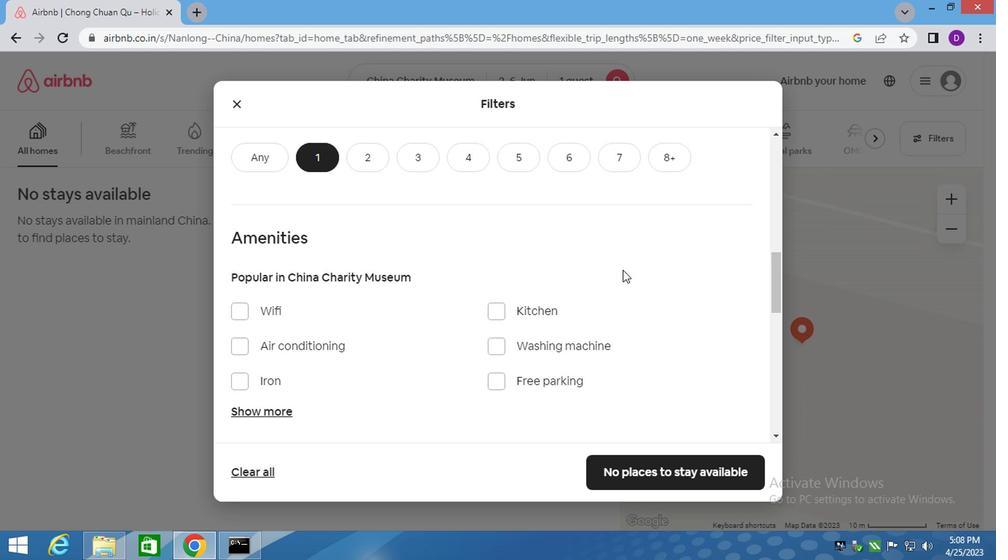 
Action: Mouse moved to (717, 292)
Screenshot: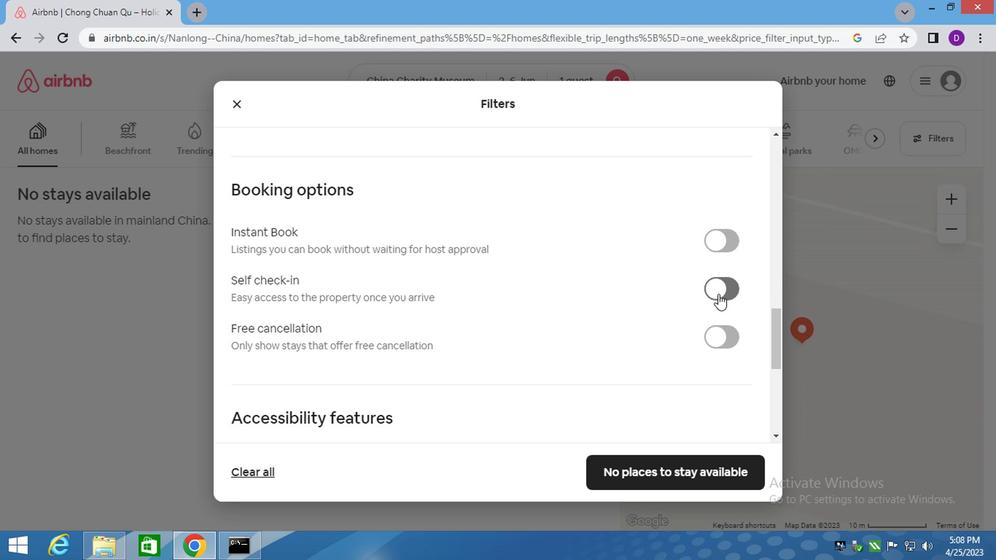 
Action: Mouse pressed left at (717, 292)
Screenshot: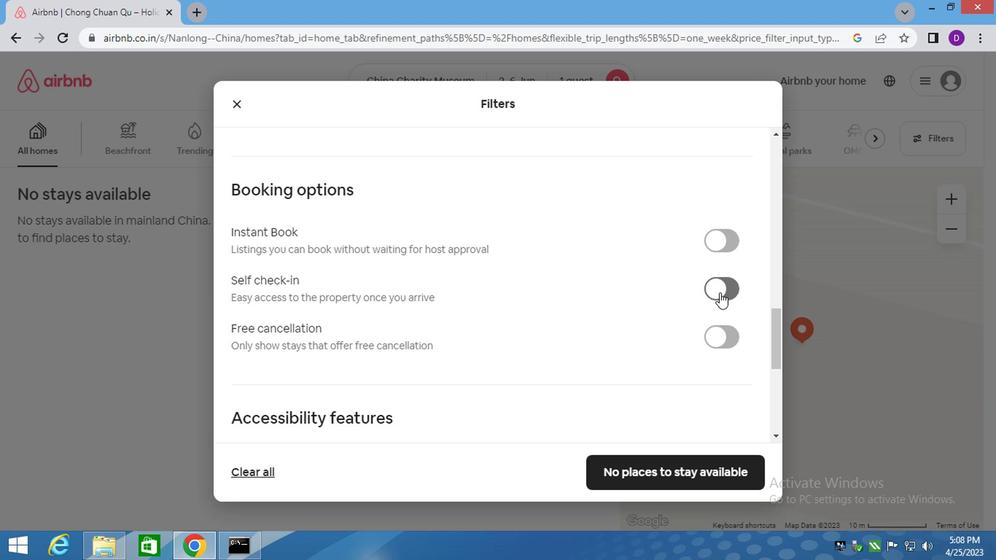 
Action: Mouse moved to (653, 312)
Screenshot: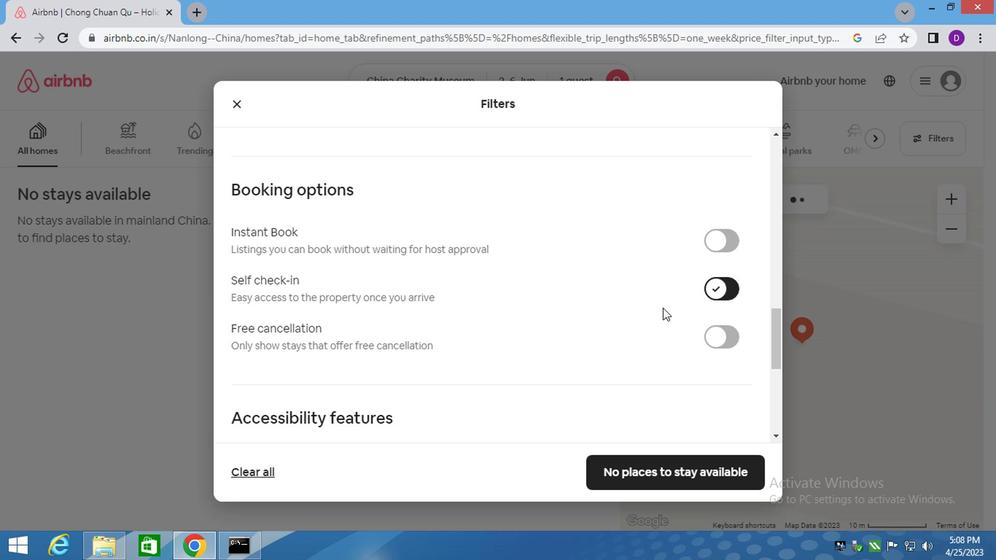 
Action: Mouse scrolled (653, 312) with delta (0, 0)
Screenshot: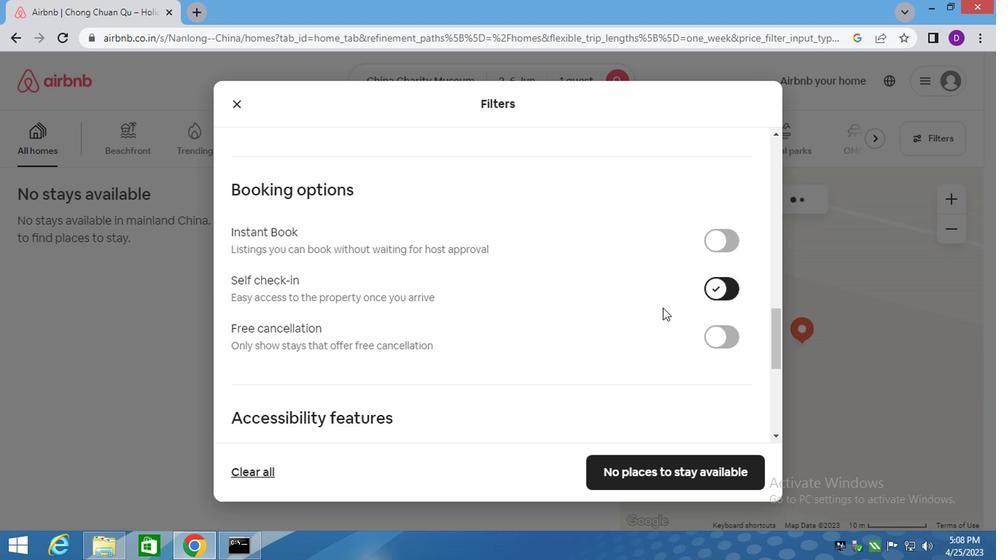 
Action: Mouse moved to (651, 315)
Screenshot: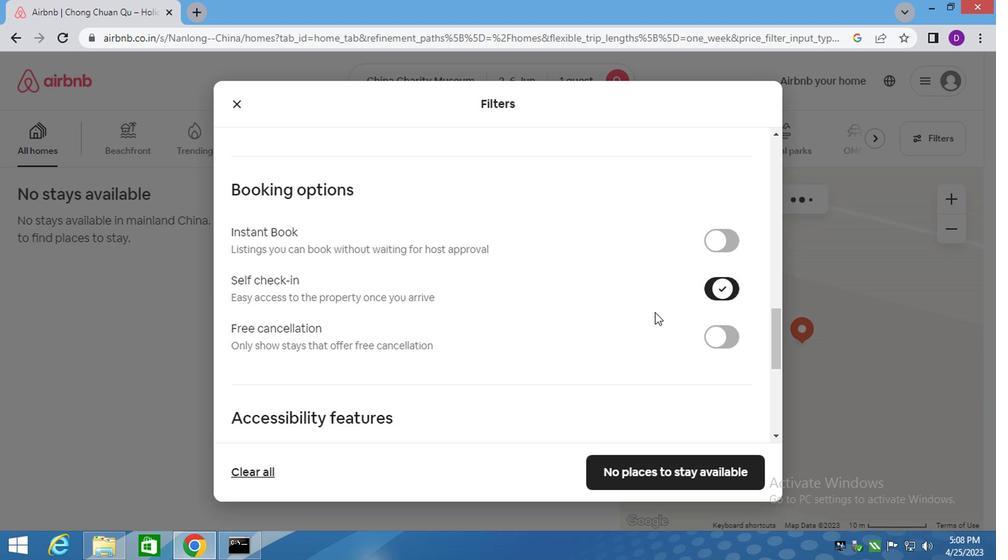 
Action: Mouse scrolled (652, 312) with delta (0, -1)
Screenshot: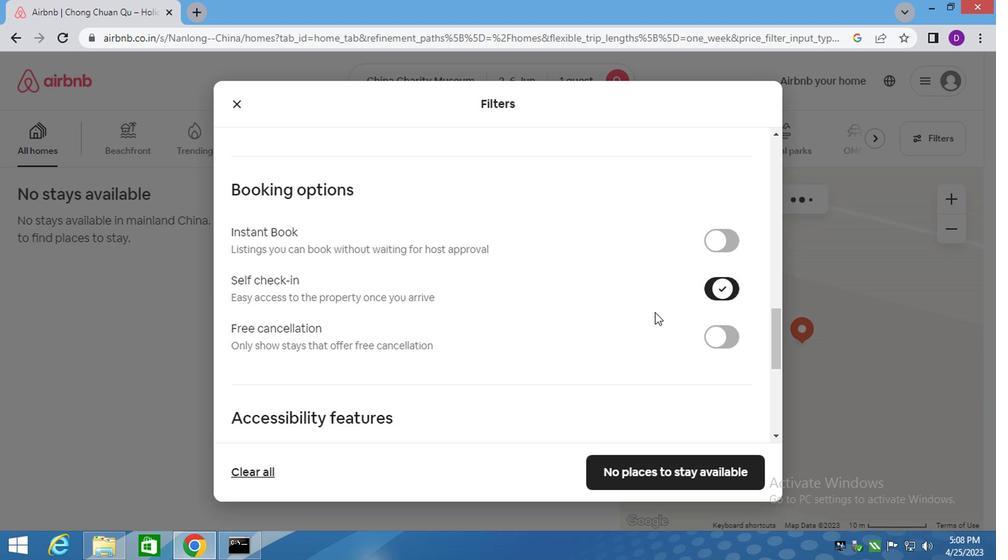 
Action: Mouse moved to (651, 315)
Screenshot: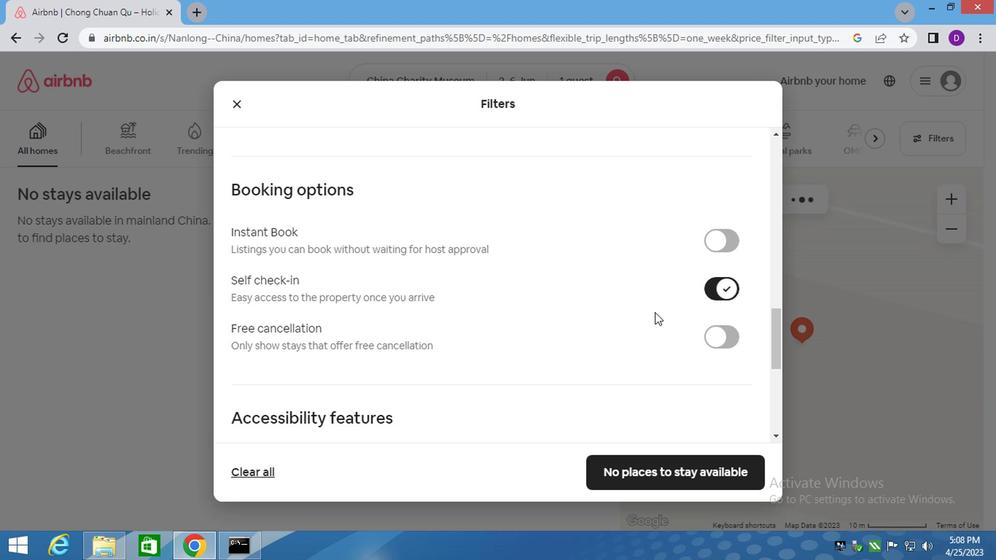 
Action: Mouse scrolled (651, 314) with delta (0, -1)
Screenshot: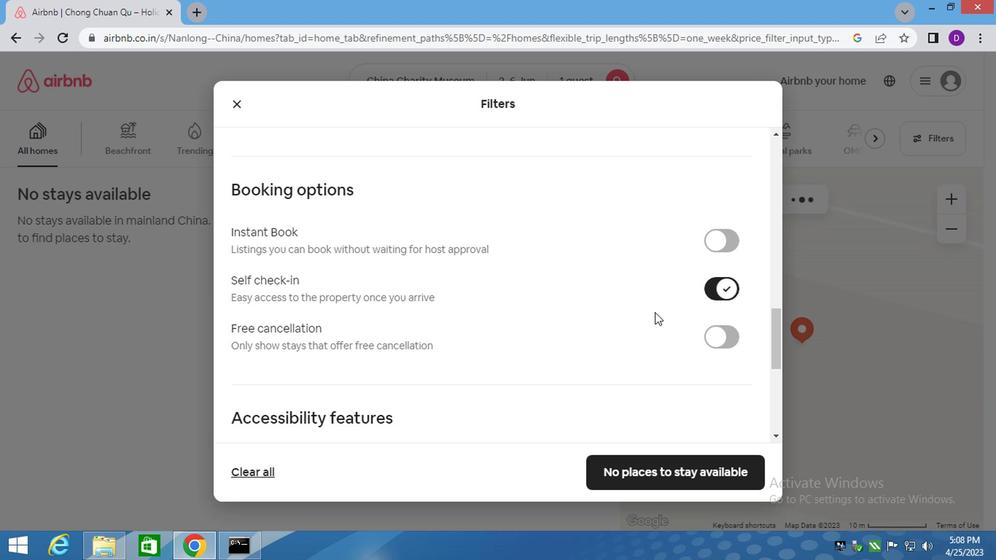 
Action: Mouse moved to (651, 317)
Screenshot: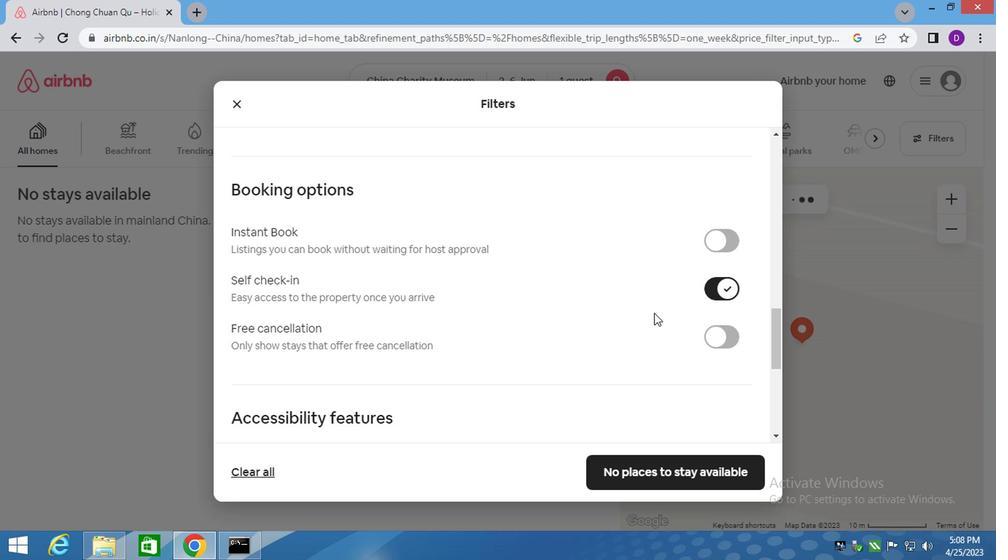 
Action: Mouse scrolled (651, 315) with delta (0, 0)
Screenshot: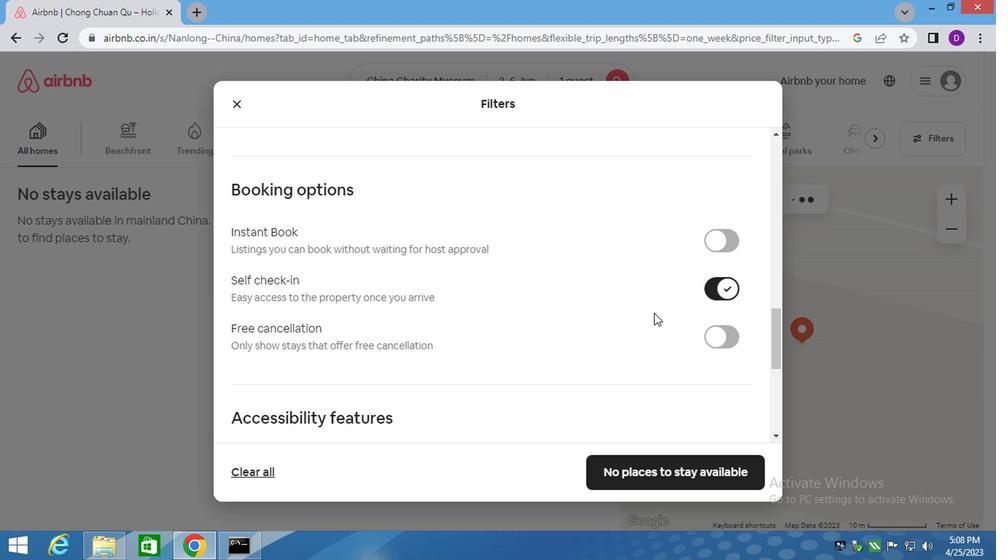 
Action: Mouse moved to (651, 318)
Screenshot: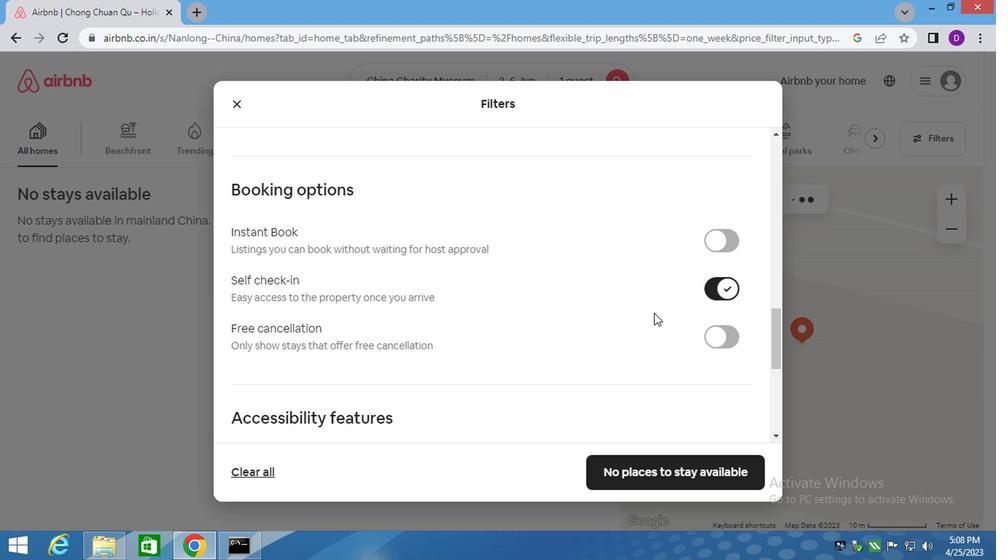 
Action: Mouse scrolled (651, 316) with delta (0, -1)
Screenshot: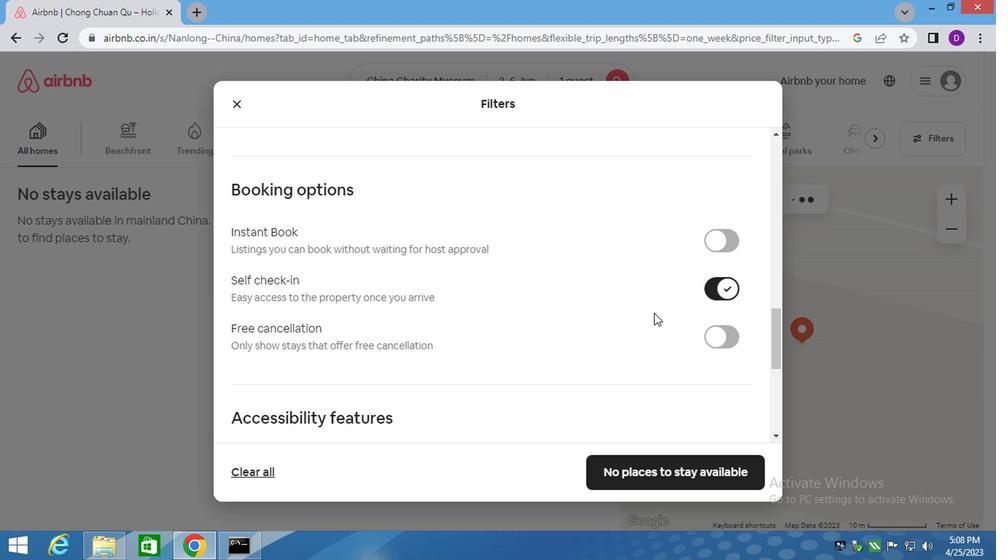 
Action: Mouse moved to (657, 405)
Screenshot: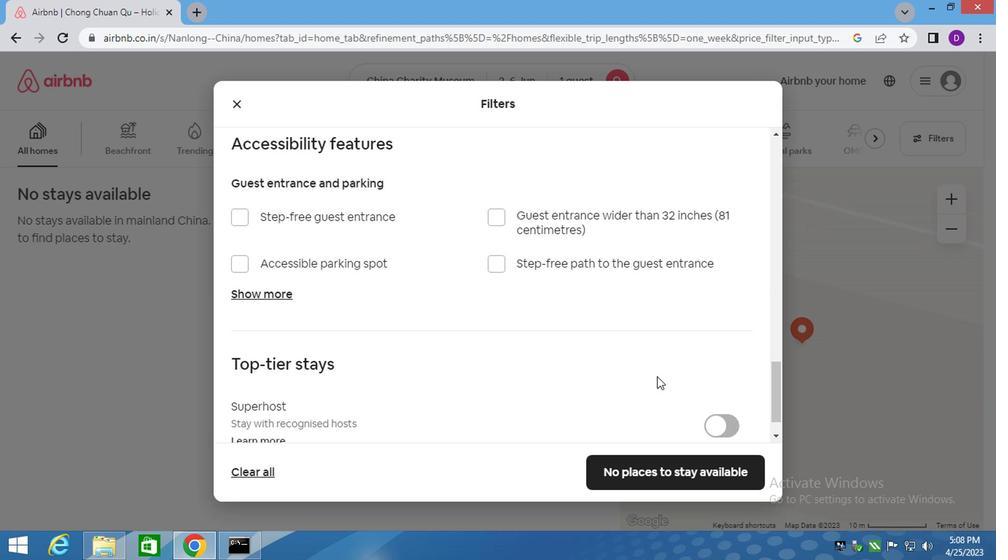 
Action: Mouse scrolled (657, 404) with delta (0, -1)
Screenshot: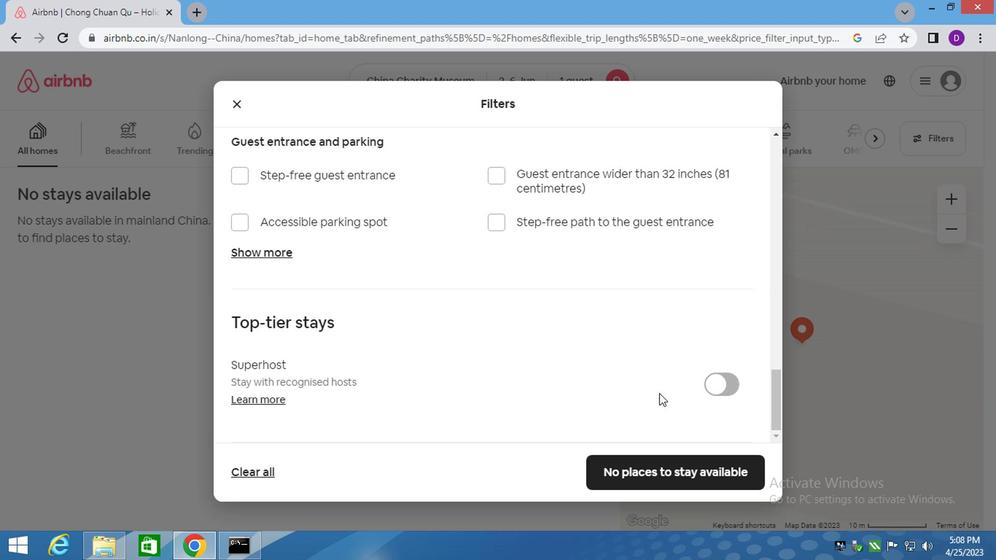 
Action: Mouse moved to (657, 407)
Screenshot: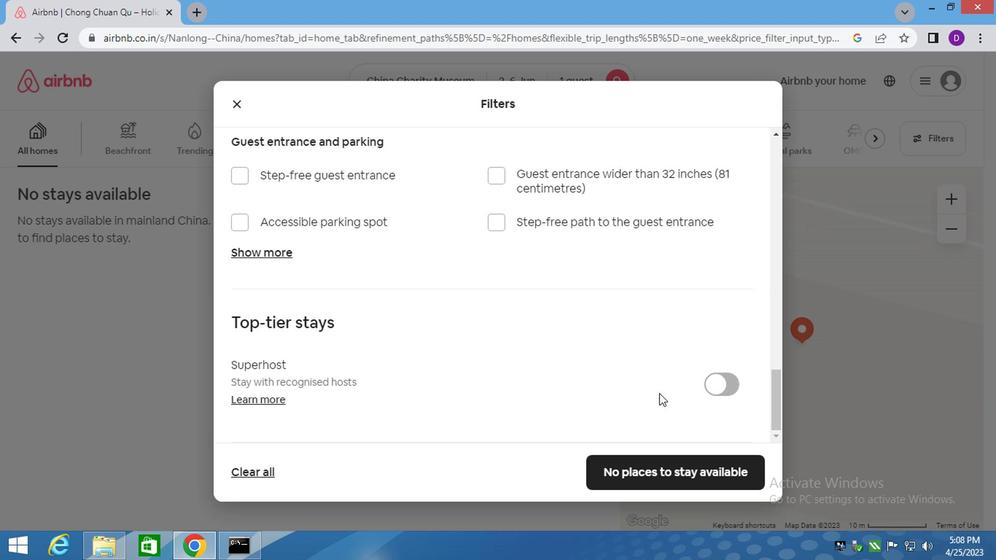 
Action: Mouse scrolled (657, 407) with delta (0, 0)
Screenshot: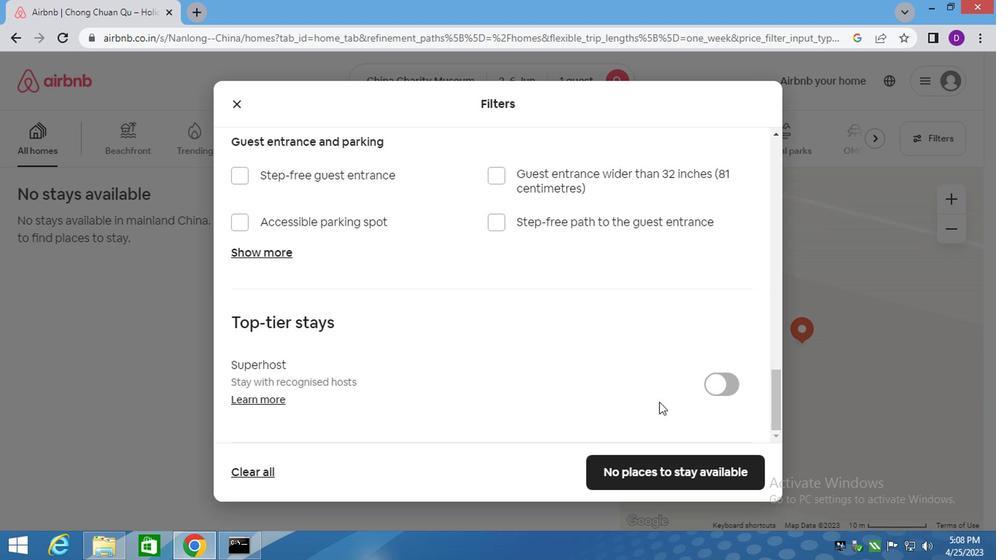 
Action: Mouse scrolled (657, 407) with delta (0, 0)
Screenshot: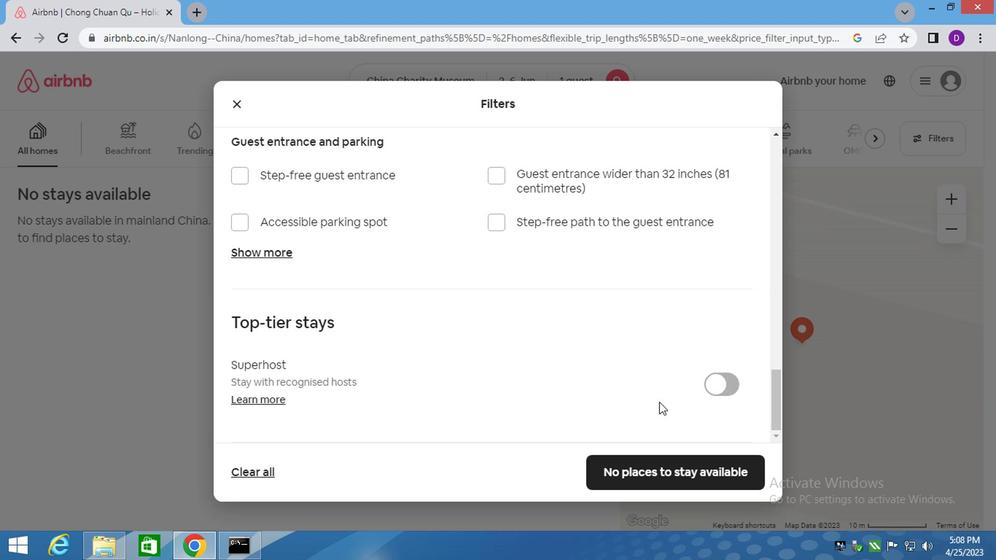 
Action: Mouse moved to (638, 465)
Screenshot: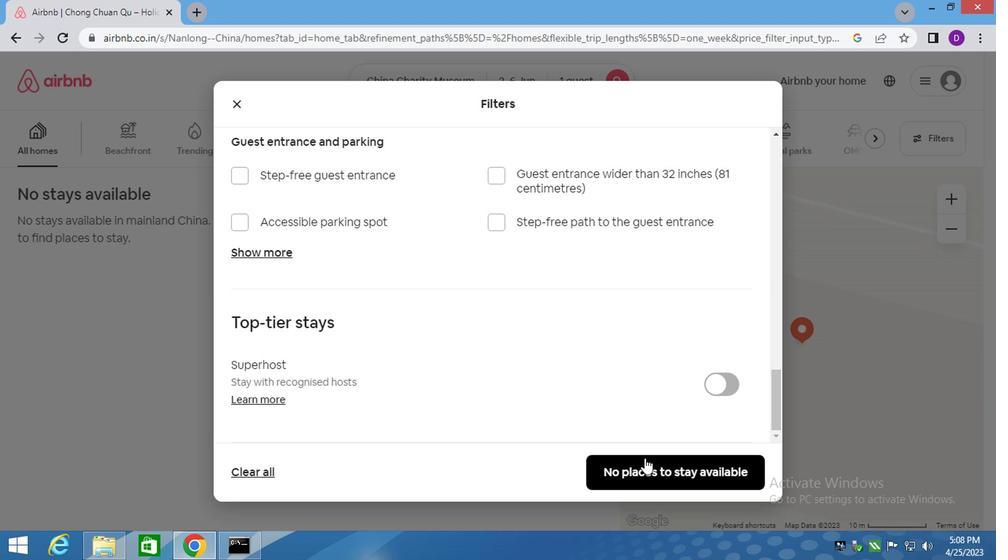 
Action: Mouse pressed left at (638, 465)
Screenshot: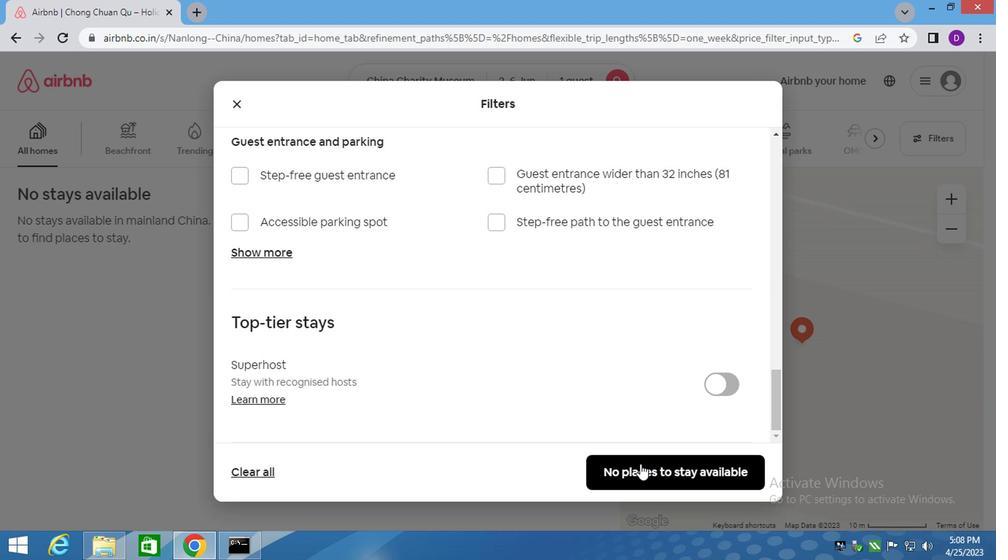 
Action: Mouse moved to (593, 424)
Screenshot: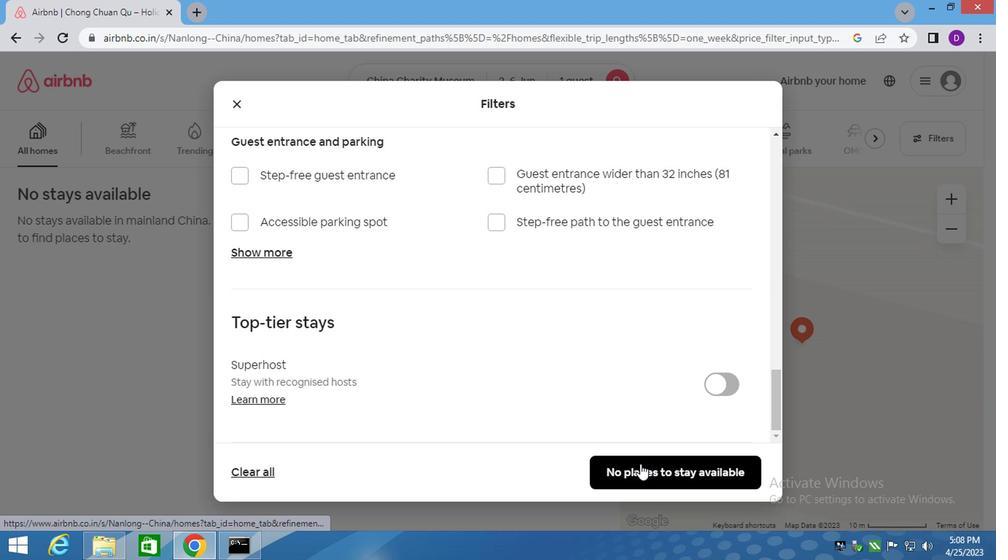 
